 Task: open an excel sheet and write heading  Financial WizardAdd Categories in a column and its values below  'Income, Income, Income, Expenses, Expenses, Expenses, Expenses, Expenses, Savings, Savings, Investments, Investments, Debt, Debt & Debt. 'Add Descriptions in next column and its values below  Salary, Freelance Work, Rental Income, Housing, Transportation, Groceries, Utilities, Entertainment, Emergency Fund, Retirement, Stocks, Mutual Funds, Credit Card 1, Credit Card 2 & Student Loan. Add Amount in next column and its values below  $5,000, $1,200, $500, $1,200, $300, $400, $200, $150, $500, $1,000, $500, $300, $200, $100 & $300. Save page Excel Workbook Document
Action: Mouse moved to (613, 292)
Screenshot: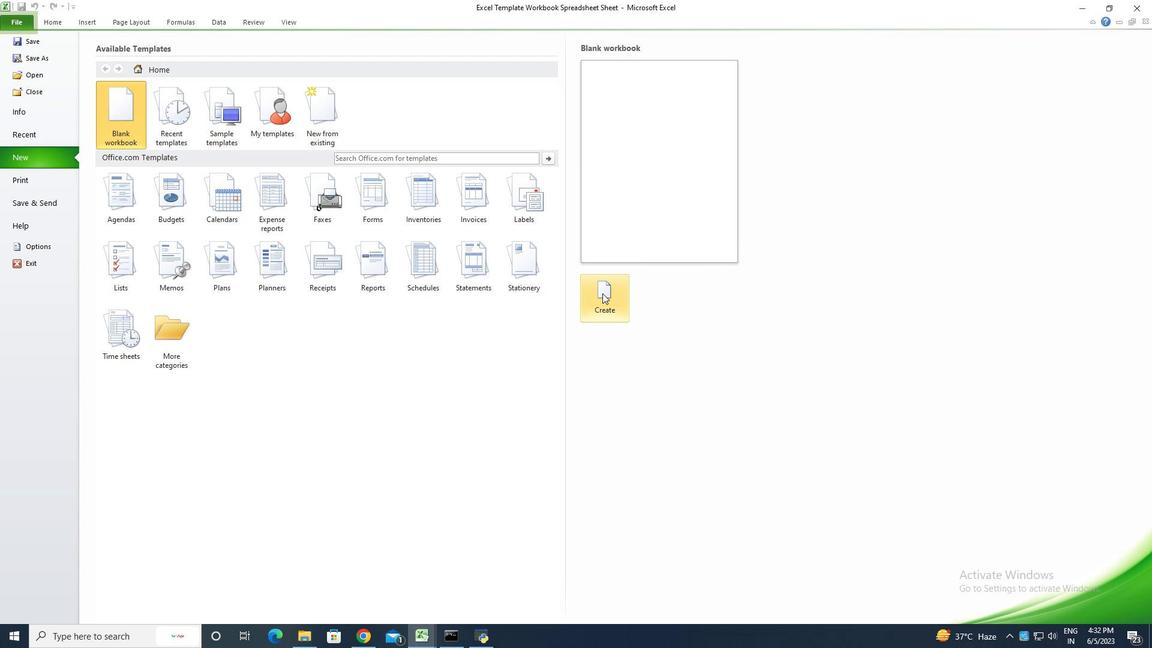 
Action: Mouse pressed left at (613, 292)
Screenshot: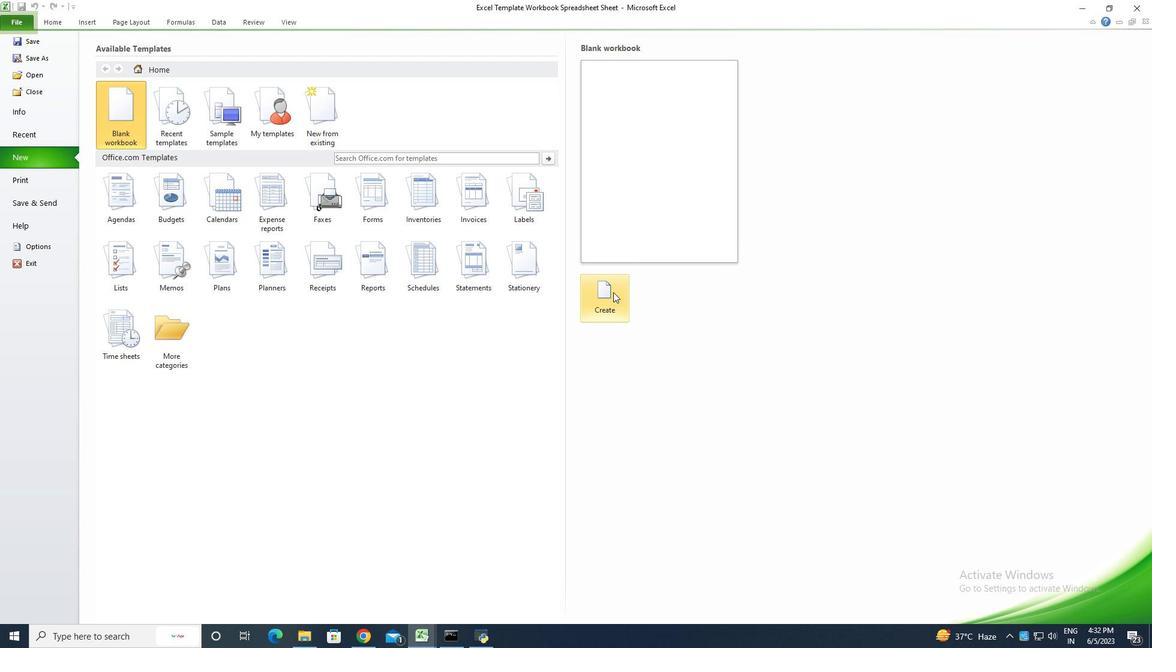 
Action: Key pressed <Key.shift><Key.shift><Key.shift><Key.shift><Key.shift><Key.shift><Key.shift>Financial<Key.space><Key.shift><Key.shift><Key.shift><Key.shift><Key.shift><Key.shift><Key.shift><Key.shift><Key.shift><Key.shift><Key.shift><Key.shift><Key.shift><Key.shift><Key.shift>Wizard<Key.enter><Key.shift><Key.shift><Key.shift><Key.shift><Key.shift>Categotr<Key.backspace><Key.backspace>ries<Key.enter><Key.shift><Key.shift><Key.shift>Income<Key.enter><Key.shift><Key.shift><Key.shift><Key.shift><Key.shift>Incop<Key.backspace>me<Key.enter><Key.shift><Key.shift><Key.shift><Key.shift><Key.shift><Key.shift><Key.shift><Key.shift><Key.shift><Key.shift><Key.shift><Key.shift><Key.shift><Key.shift><Key.shift><Key.shift><Key.shift><Key.shift><Key.shift><Key.shift><Key.shift><Key.shift><Key.shift><Key.shift><Key.shift><Key.shift><Key.shift><Key.shift><Key.shift><Key.shift><Key.shift><Key.shift><Key.shift><Key.shift><Key.shift><Key.shift><Key.shift><Key.shift><Key.shift><Key.shift><Key.shift><Key.shift><Key.shift><Key.shift>Income<Key.enter><Key.shift><Key.shift><Key.shift><Key.shift><Key.shift><Key.shift><Key.shift><Key.shift>Expense<Key.enter><Key.shift>Expense<Key.space><Key.shift>Es<Key.backspace>x<Key.backspace><Key.backspace><Key.enter><Key.shift><Key.shift><Key.shift><Key.shift><Key.shift><Key.shift><Key.shift>Expem<Key.backspace>nse<Key.enter><Key.shift><Key.shift><Key.shift><Key.shift><Key.shift><Key.shift><Key.shift><Key.shift>Expense<Key.enter><Key.shift>Expense<Key.enter><Key.shift>Savings<Key.enter><Key.shift>Savings<Key.enter><Key.shift><Key.shift><Key.shift><Key.shift><Key.shift><Key.shift><Key.shift>Investment<Key.enter><Key.shift><Key.shift>Investment<Key.enter><Key.shift>Debt<Key.enter><Key.shift>Debt<Key.enter><Key.shift><Key.shift><Key.shift><Key.shift><Key.shift><Key.shift>Debt<Key.enter>
Screenshot: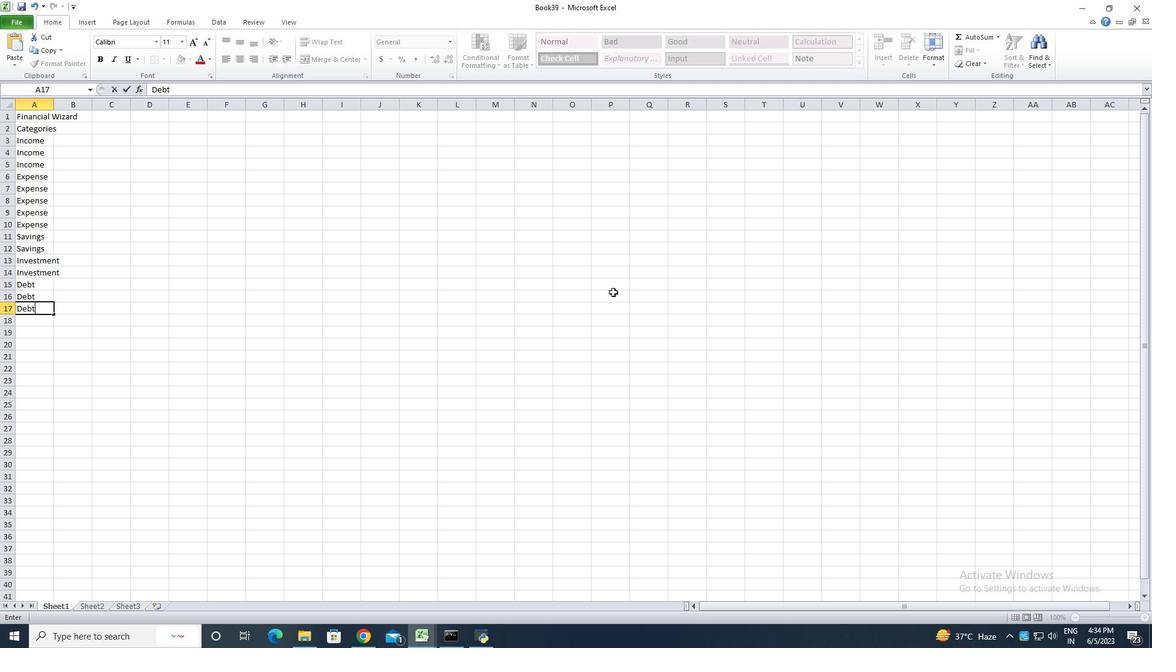 
Action: Mouse moved to (54, 106)
Screenshot: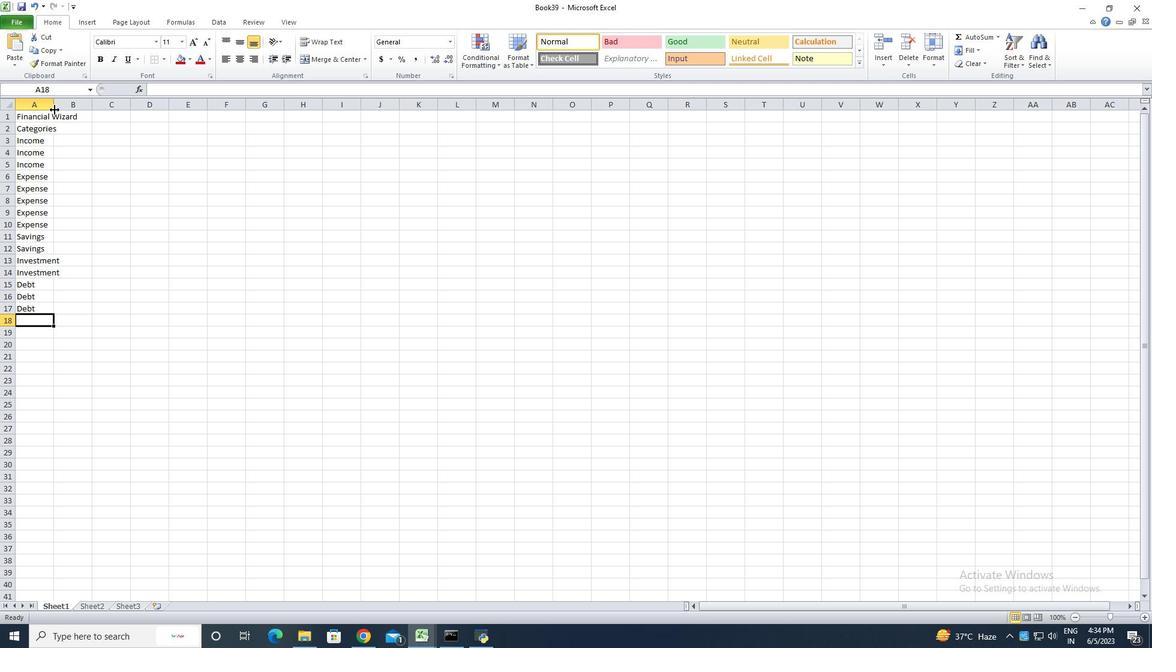 
Action: Mouse pressed left at (54, 106)
Screenshot: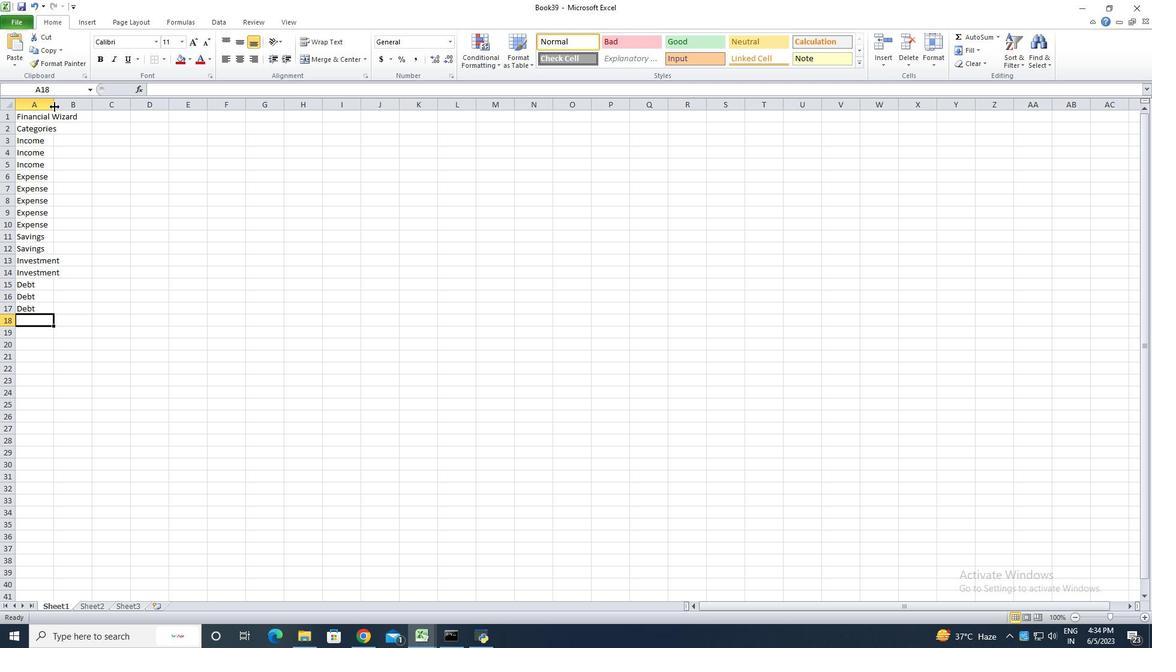 
Action: Mouse pressed left at (54, 106)
Screenshot: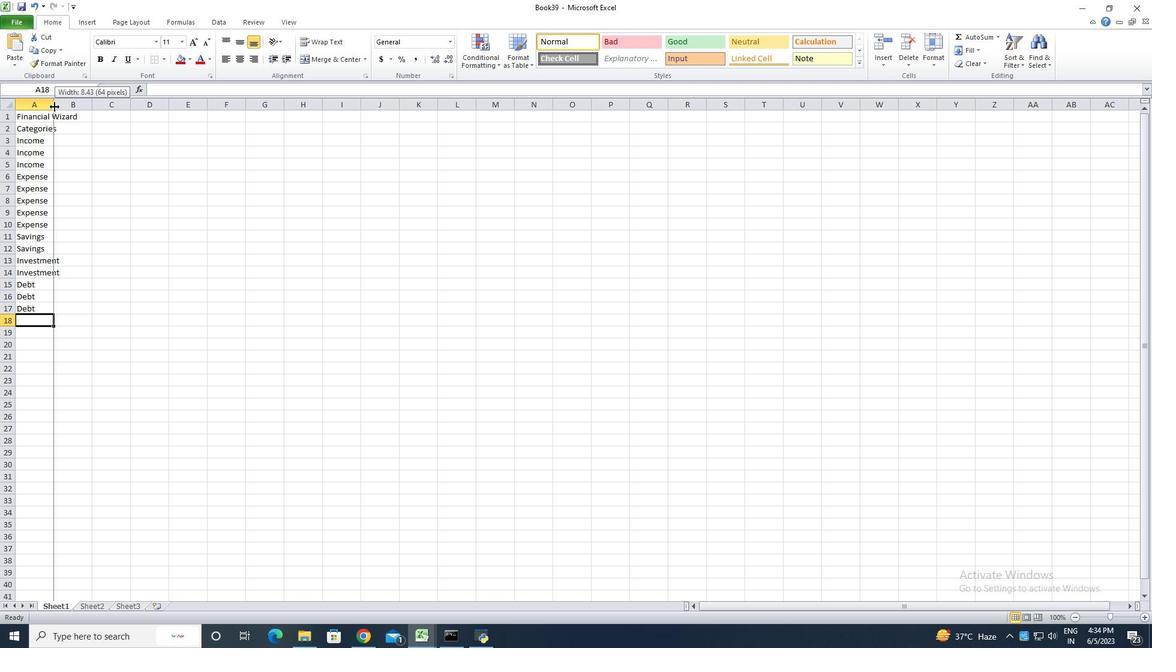 
Action: Mouse moved to (90, 130)
Screenshot: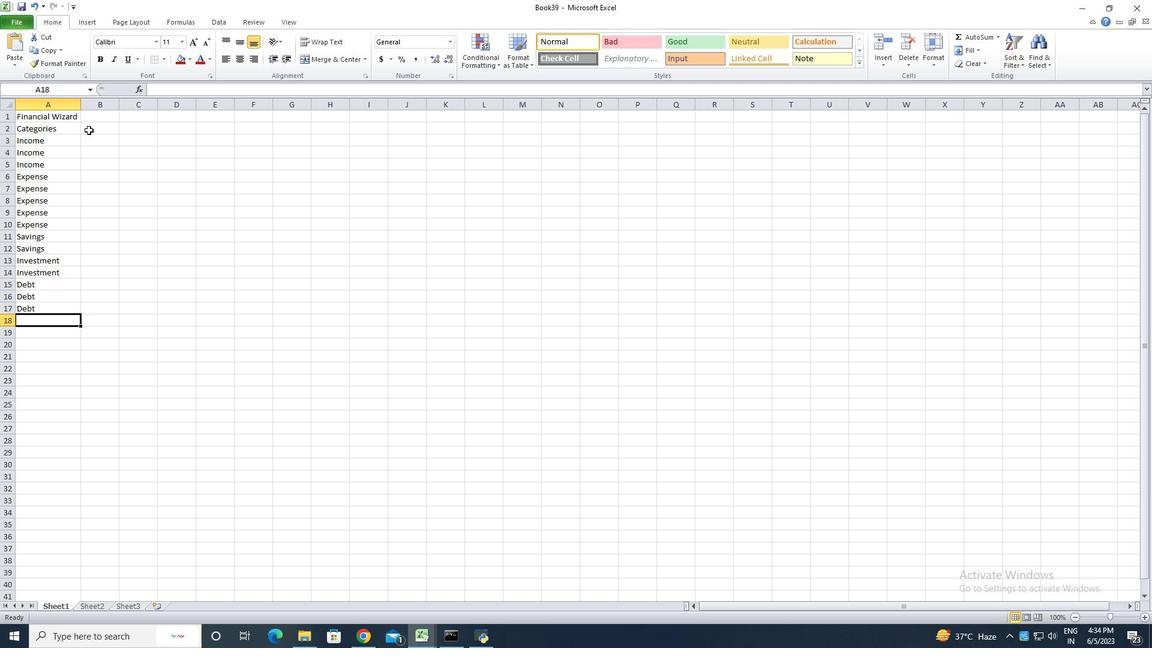 
Action: Mouse pressed left at (90, 130)
Screenshot: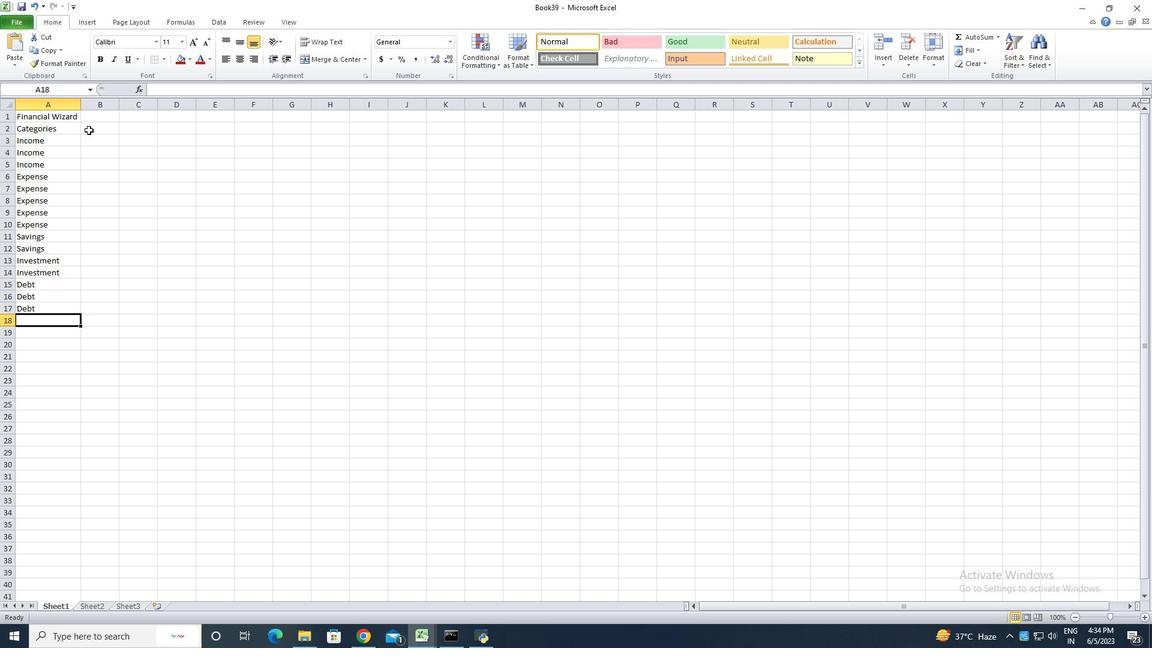 
Action: Key pressed <Key.shift>Descriptions<Key.enter><Key.shift>Salary<Key.enter><Key.shift>Freelance<Key.space><Key.shift>Work<Key.enter><Key.shift><Key.shift>Rental<Key.space><Key.shift><Key.shift><Key.shift><Key.shift><Key.shift><Key.shift>Income<Key.enter><Key.shift>Housing<Key.enter><Key.shift><Key.shift><Key.shift><Key.shift>Transportation<Key.enter><Key.shift>Groceries<Key.enter><Key.shift>Utilities<Key.enter><Key.shift>Entertainment<Key.enter><Key.shift><Key.shift><Key.shift><Key.shift><Key.shift><Key.shift>Emergency<Key.enter><Key.up>
Screenshot: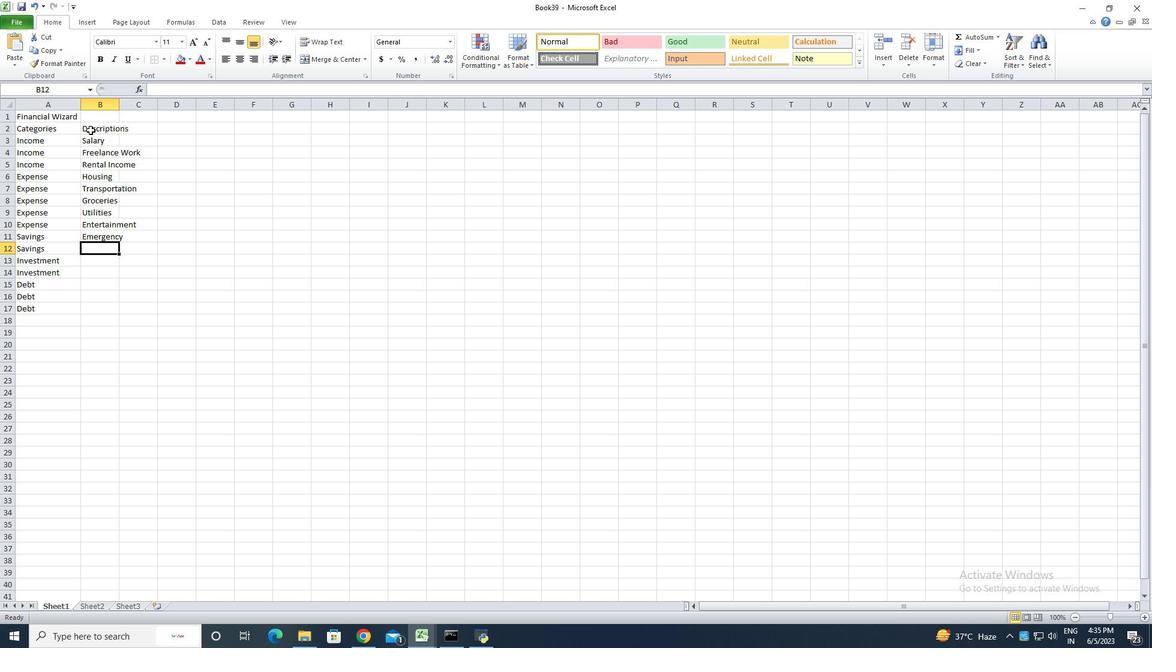 
Action: Mouse moved to (203, 88)
Screenshot: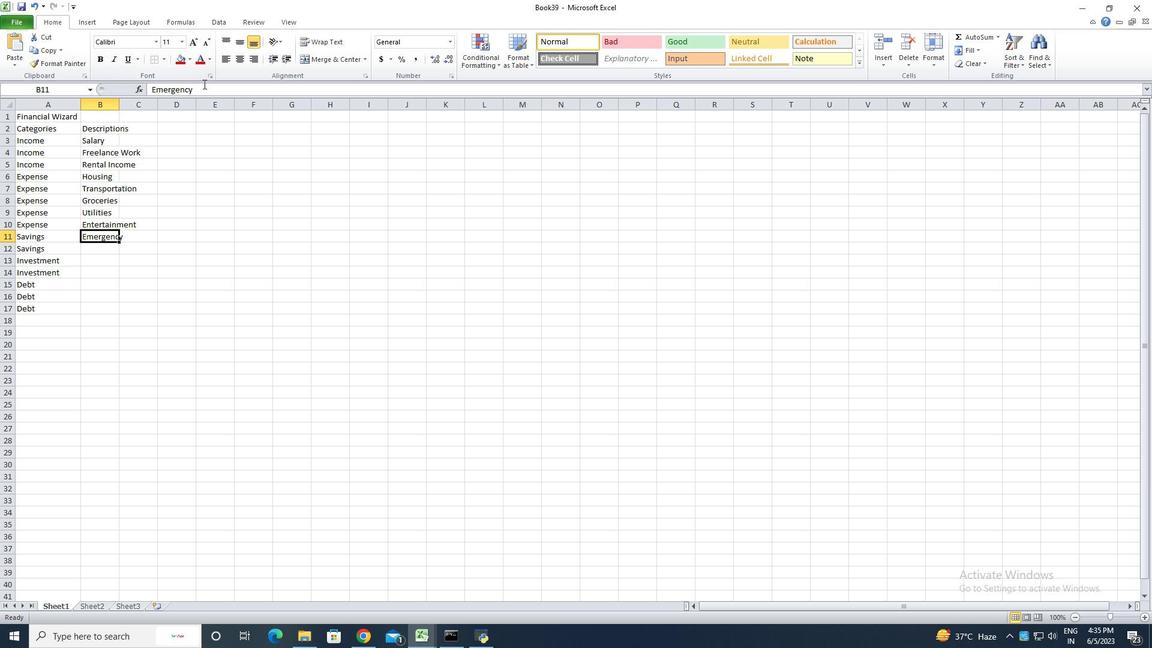 
Action: Mouse pressed left at (203, 88)
Screenshot: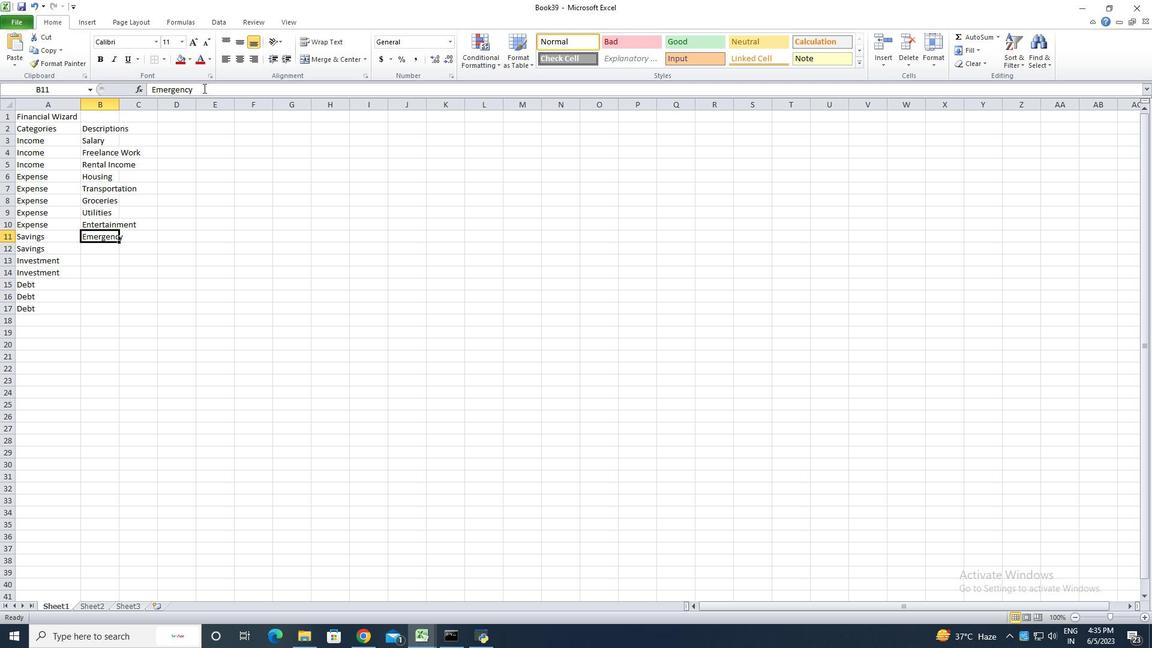 
Action: Key pressed <Key.space><Key.shift>Funf<Key.backspace>d<Key.enter><Key.shift><Key.shift><Key.shift>Retirement<Key.space><Key.shift>Stocks<Key.enter><Key.shift>Mutual<Key.space><Key.shift><Key.shift><Key.shift><Key.shift><Key.shift><Key.shift><Key.shift><Key.shift><Key.shift><Key.shift><Key.shift><Key.shift><Key.shift><Key.shift><Key.shift><Key.shift><Key.shift><Key.shift><Key.shift><Key.shift><Key.shift><Key.shift><Key.shift><Key.shift><Key.shift><Key.shift><Key.shift><Key.shift>G<Key.backspace><Key.shift>Funds<Key.enter><Key.shift><Key.shift><Key.shift><Key.shift><Key.shift><Key.shift><Key.shift><Key.shift><Key.shift><Key.shift><Key.shift><Key.shift><Key.shift>Credit<Key.space><Key.shift><Key.shift><Key.shift><Key.shift><Key.shift><Key.shift><Key.shift><Key.shift><Key.shift><Key.shift><Key.shift><Key.shift><Key.shift><Key.shift><Key.shift><Key.shift><Key.shift><Key.shift><Key.shift><Key.shift><Key.shift><Key.shift><Key.shift><Key.shift><Key.shift><Key.shift><Key.shift><Key.shift><Key.shift><Key.shift><Key.shift><Key.shift><Key.shift><Key.shift><Key.shift><Key.shift><Key.shift><Key.shift><Key.shift><Key.shift><Key.shift><Key.shift><Key.shift><Key.shift><Key.shift><Key.shift><Key.shift><Key.shift><Key.shift><Key.shift><Key.shift><Key.shift><Key.shift><Key.shift><Key.shift><Key.shift><Key.shift><Key.shift><Key.shift><Key.shift><Key.shift><Key.shift><Key.shift><Key.shift><Key.shift><Key.shift><Key.shift><Key.shift><Key.shift><Key.shift><Key.shift><Key.shift><Key.shift><Key.shift><Key.shift><Key.shift><Key.shift><Key.shift><Key.shift><Key.shift><Key.shift><Key.shift><Key.shift><Key.shift><Key.shift><Key.shift><Key.shift><Key.shift><Key.shift><Key.shift><Key.shift><Key.shift><Key.shift><Key.shift><Key.shift><Key.shift><Key.shift><Key.shift><Key.shift><Key.shift><Key.shift><Key.shift><Key.shift><Key.shift><Key.shift><Key.shift><Key.shift><Key.shift><Key.shift><Key.shift><Key.shift><Key.shift><Key.shift><Key.shift><Key.shift><Key.shift><Key.shift><Key.shift><Key.shift><Key.shift><Key.shift><Key.shift><Key.shift><Key.shift><Key.shift><Key.shift><Key.shift><Key.shift><Key.shift><Key.shift><Key.shift><Key.shift><Key.shift><Key.shift><Key.shift><Key.shift><Key.shift><Key.shift><Key.shift><Key.shift><Key.shift><Key.shift><Key.shift><Key.shift><Key.shift><Key.shift><Key.shift><Key.shift><Key.shift><Key.shift><Key.shift><Key.shift><Key.shift><Key.shift><Key.shift><Key.shift><Key.shift><Key.shift><Key.shift><Key.shift><Key.shift><Key.shift><Key.shift><Key.shift><Key.shift><Key.shift><Key.shift><Key.shift><Key.shift><Key.shift><Key.shift><Key.shift><Key.shift><Key.shift><Key.shift><Key.shift><Key.shift><Key.shift><Key.shift><Key.shift><Key.shift><Key.shift><Key.shift><Key.shift><Key.shift><Key.shift><Key.shift><Key.shift><Key.shift><Key.shift><Key.shift><Key.shift><Key.shift><Key.shift><Key.shift><Key.shift><Key.shift><Key.shift><Key.shift><Key.shift><Key.shift><Key.shift><Key.shift><Key.shift><Key.shift><Key.shift><Key.shift><Key.backspace><Key.backspace><Key.backspace><Key.backspace><Key.backspace><Key.backspace><Key.backspace><Key.up><Key.backspace><Key.up><Key.right><Key.left><Key.enter>
Screenshot: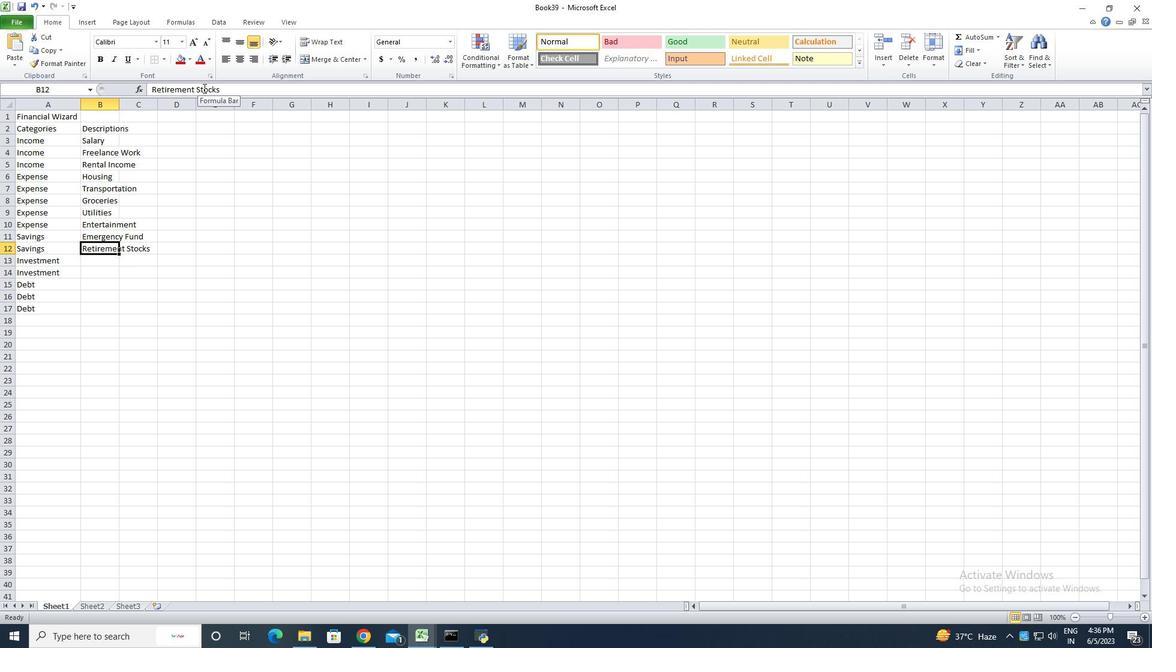
Action: Mouse moved to (146, 249)
Screenshot: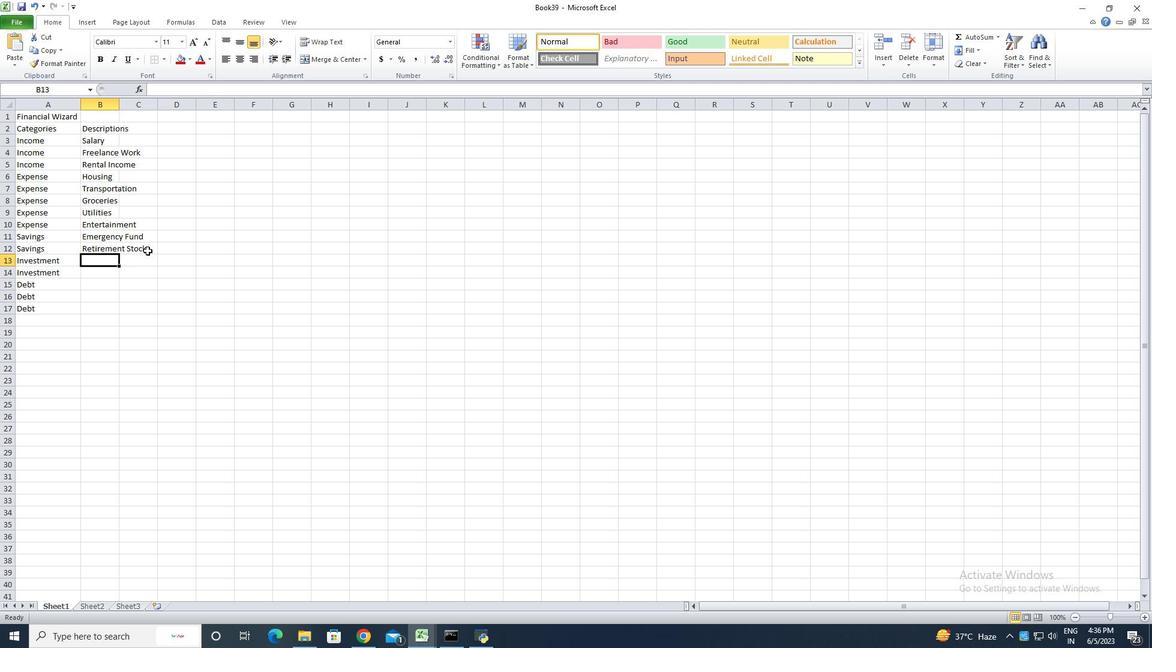 
Action: Mouse pressed left at (146, 249)
Screenshot: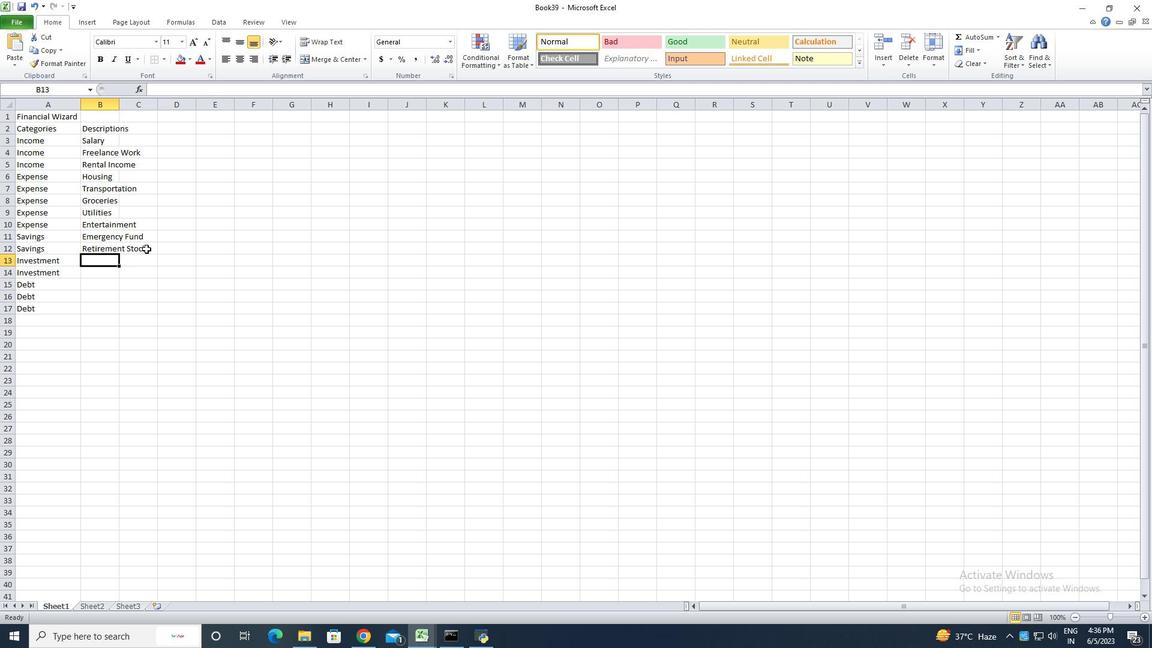 
Action: Mouse moved to (101, 248)
Screenshot: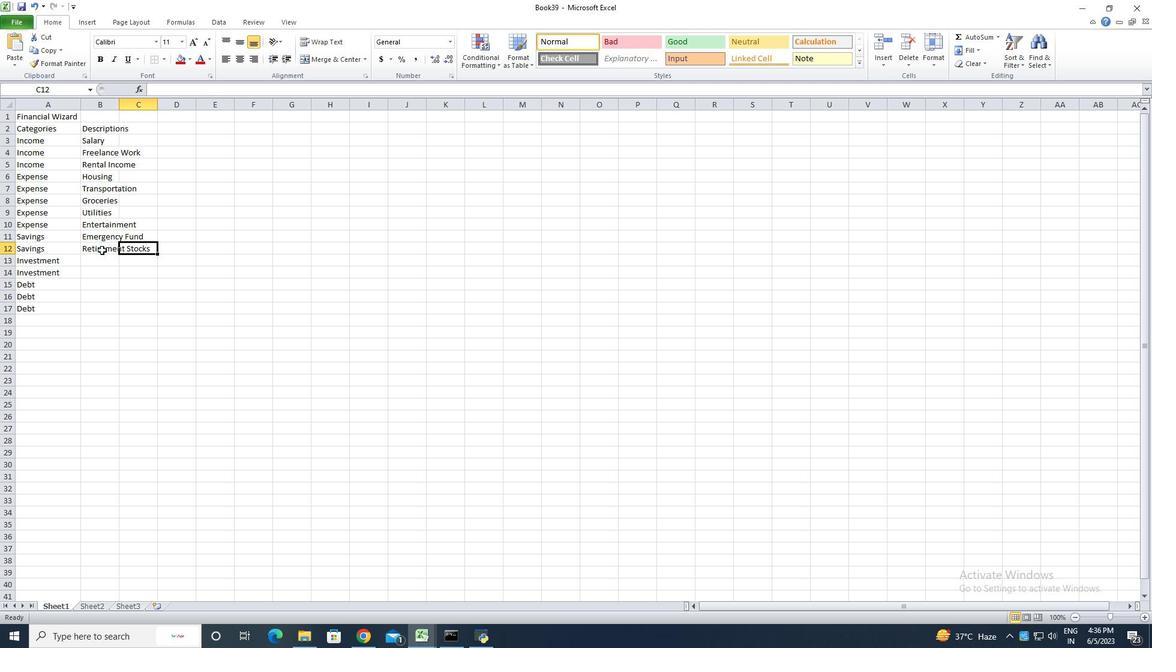
Action: Mouse pressed left at (101, 248)
Screenshot: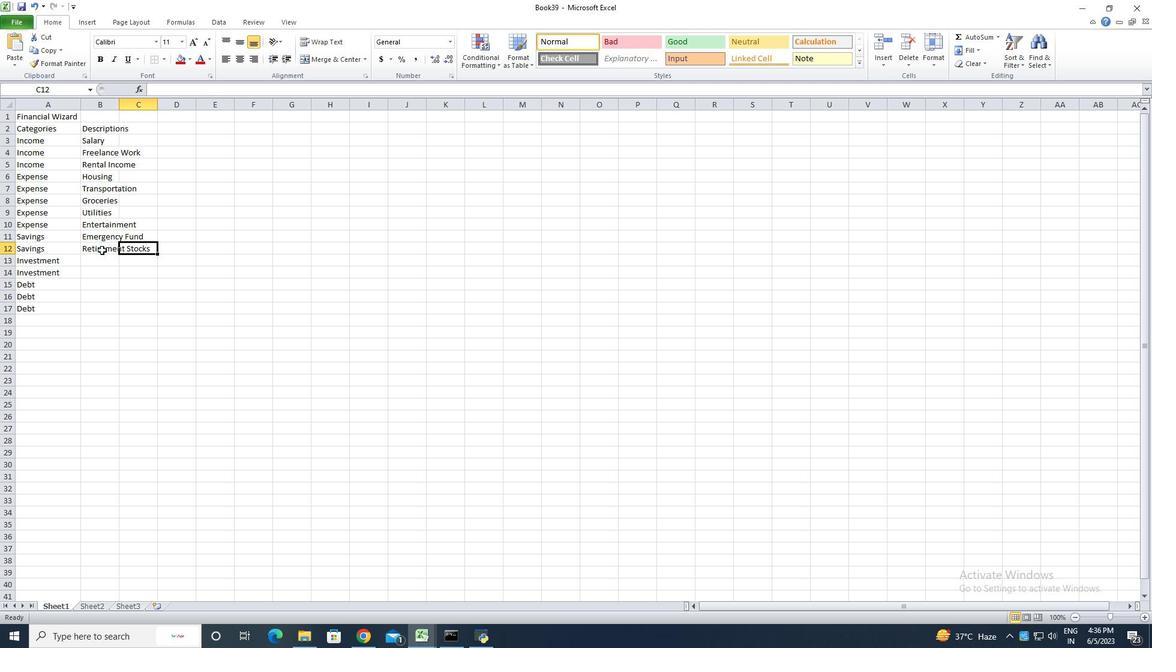 
Action: Mouse moved to (232, 90)
Screenshot: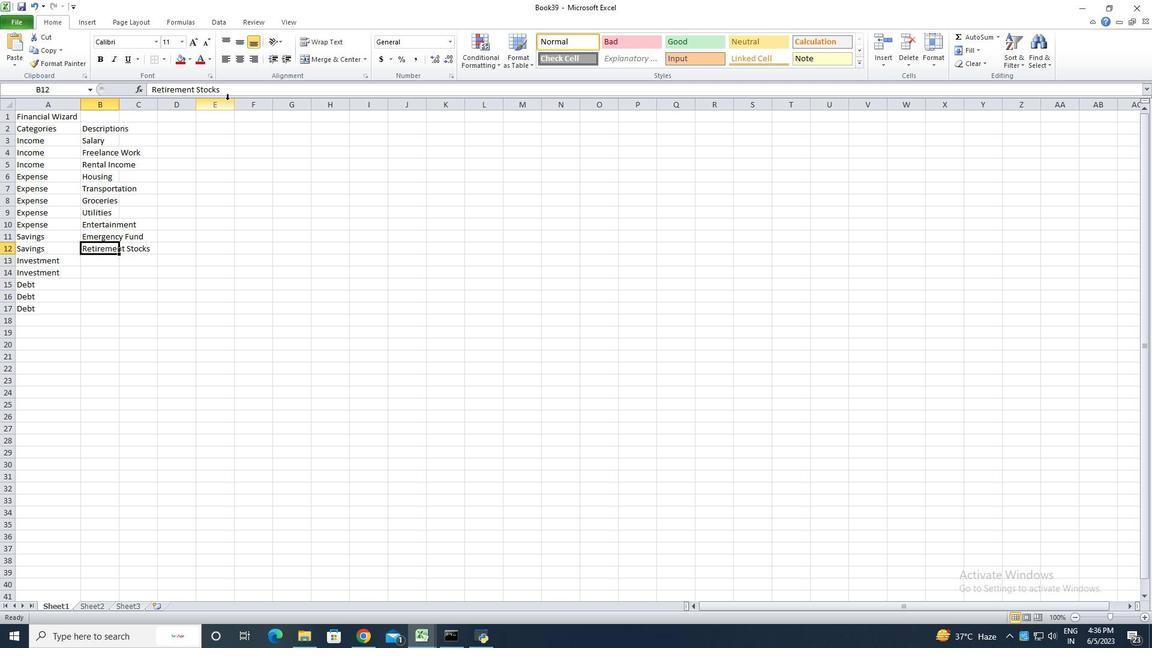 
Action: Mouse pressed left at (232, 90)
Screenshot: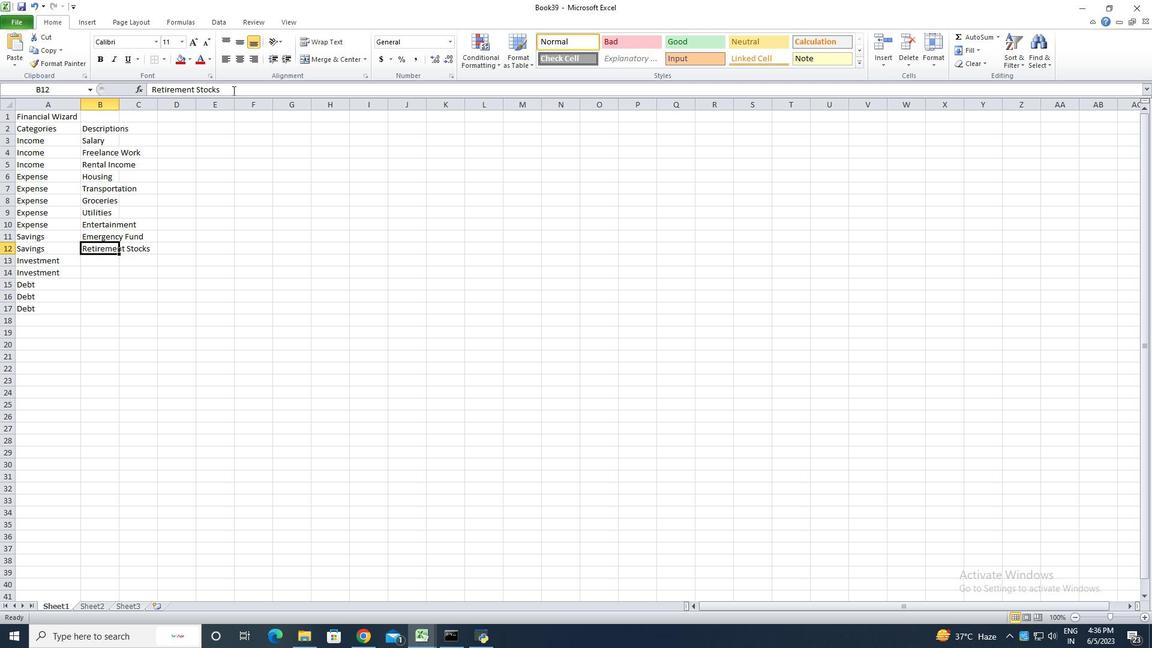
Action: Key pressed <Key.backspace><Key.backspace><Key.backspace><Key.backspace><Key.backspace><Key.backspace>
Screenshot: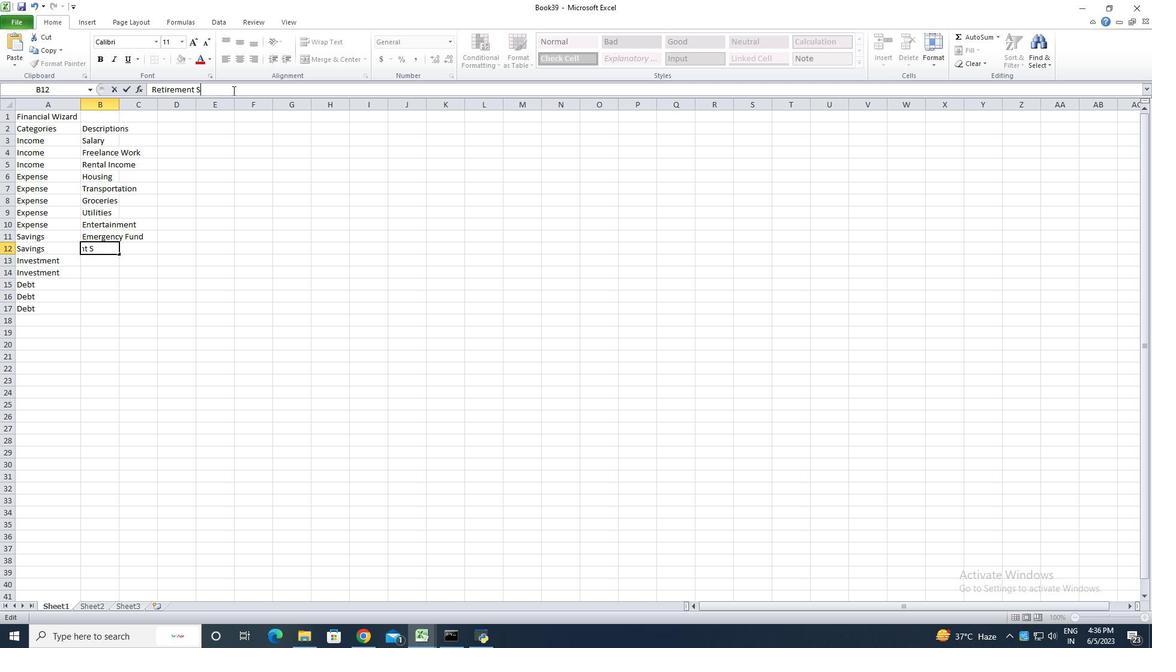 
Action: Mouse moved to (121, 228)
Screenshot: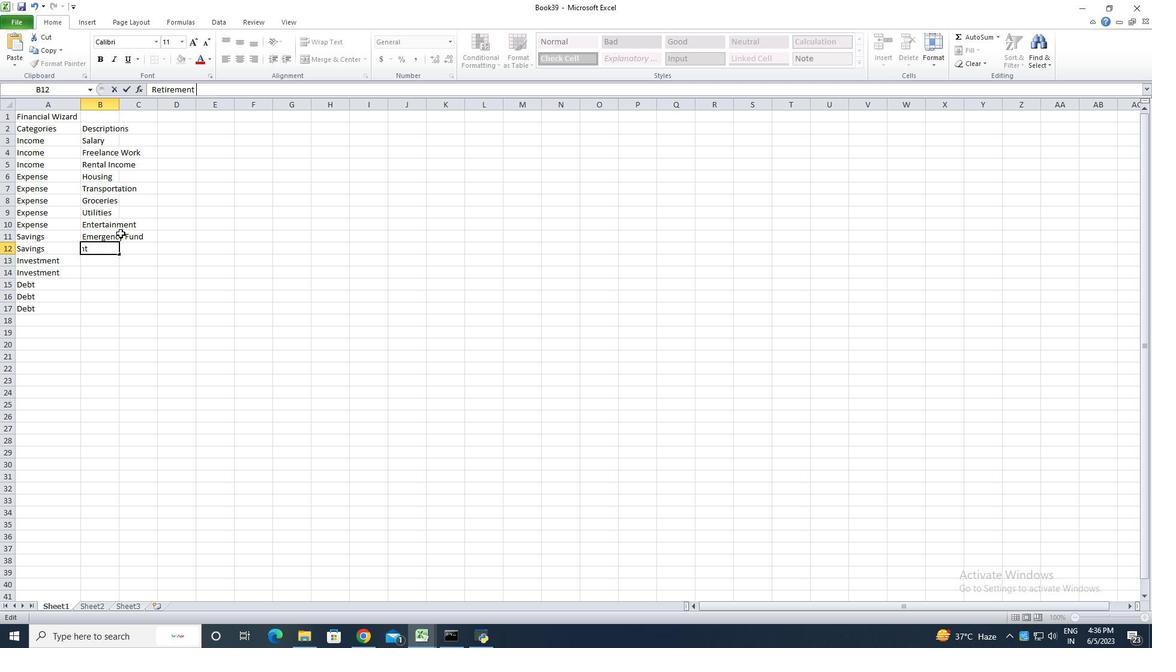
Action: Key pressed <Key.enter>
Screenshot: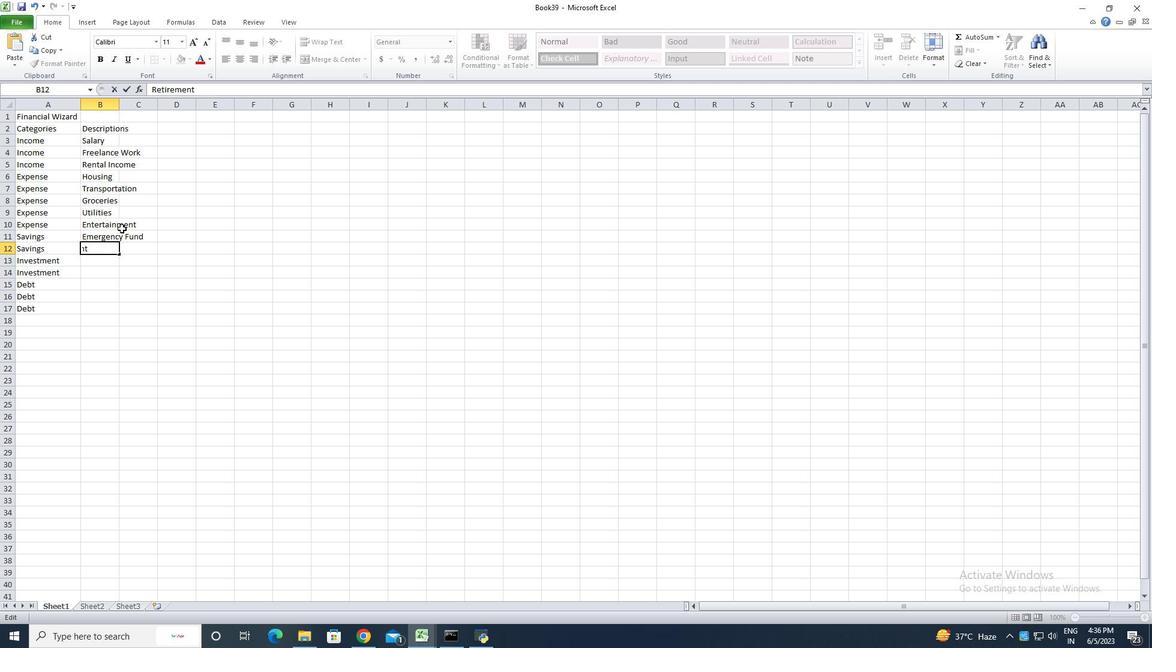 
Action: Mouse moved to (103, 283)
Screenshot: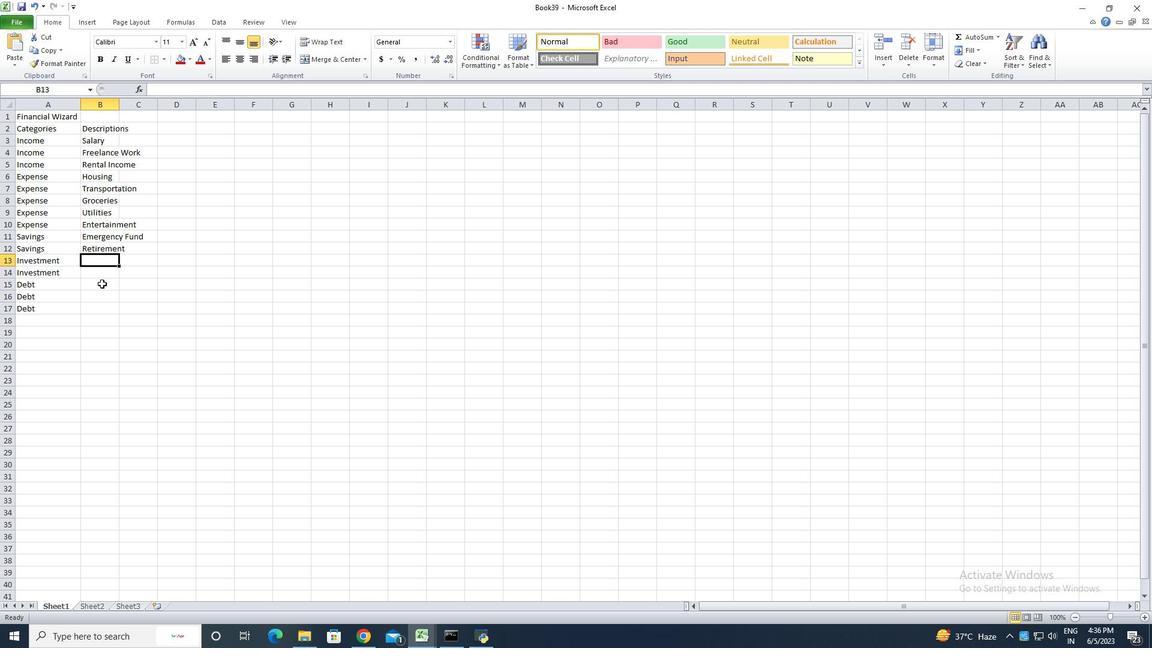 
Action: Key pressed <Key.shift>Stocks<Key.enter><Key.shift>Mutual<Key.space><Key.shift><Key.shift><Key.shift><Key.shift><Key.shift><Key.shift><Key.shift><Key.shift><Key.shift><Key.shift><Key.shift><Key.shift><Key.shift><Key.shift><Key.shift><Key.shift><Key.shift><Key.shift><Key.shift><Key.shift><Key.shift><Key.shift><Key.shift><Key.shift><Key.shift><Key.shift><Key.shift><Key.shift><Key.shift><Key.shift><Key.shift><Key.shift><Key.shift>Funds<Key.enter><Key.shift><Key.shift><Key.shift><Key.shift><Key.shift><Key.shift><Key.shift><Key.shift><Key.shift><Key.shift><Key.shift><Key.shift><Key.shift><Key.shift><Key.shift>Credit<Key.space><Key.shift>Card<Key.space>1<Key.enter><Key.shift><Key.shift>Credit<Key.space><Key.shift>Card2<Key.backspace><Key.space>2<Key.enter><Key.shift>Student<Key.space><Key.shift>Loan
Screenshot: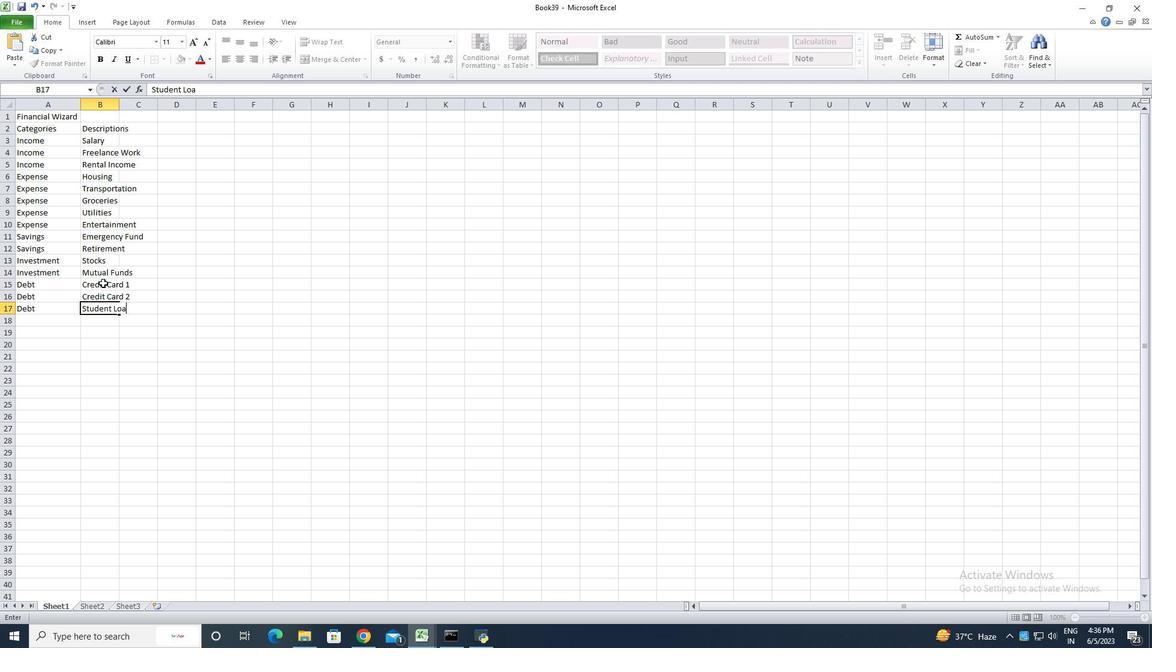 
Action: Mouse moved to (120, 114)
Screenshot: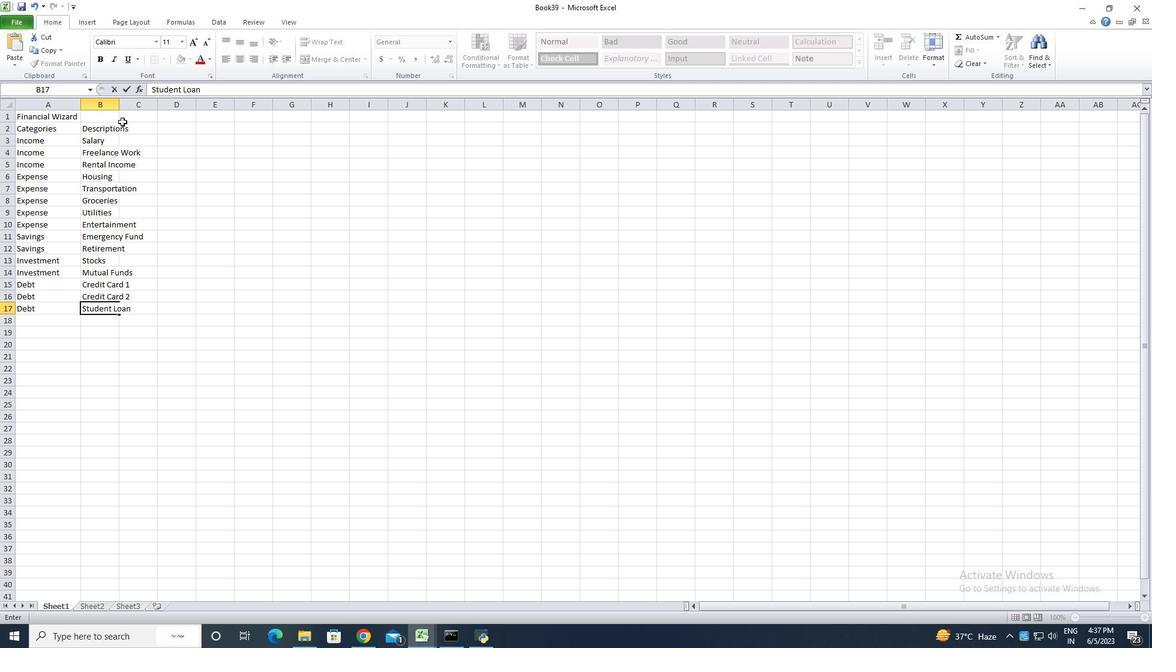 
Action: Key pressed <Key.enter>
Screenshot: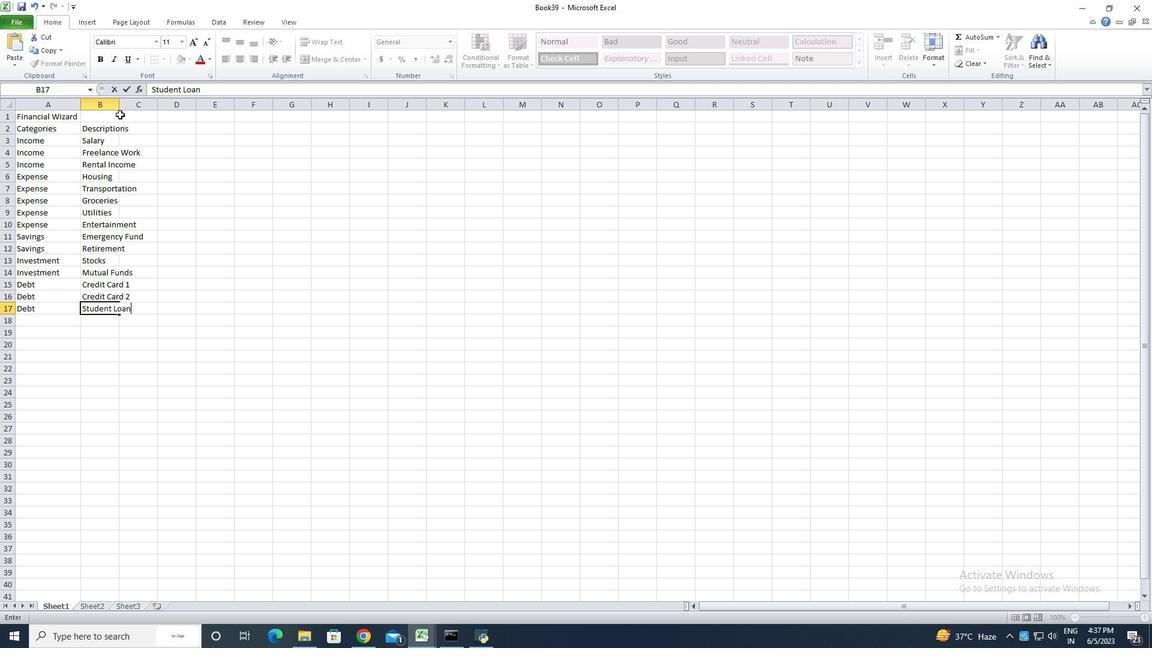 
Action: Mouse moved to (118, 107)
Screenshot: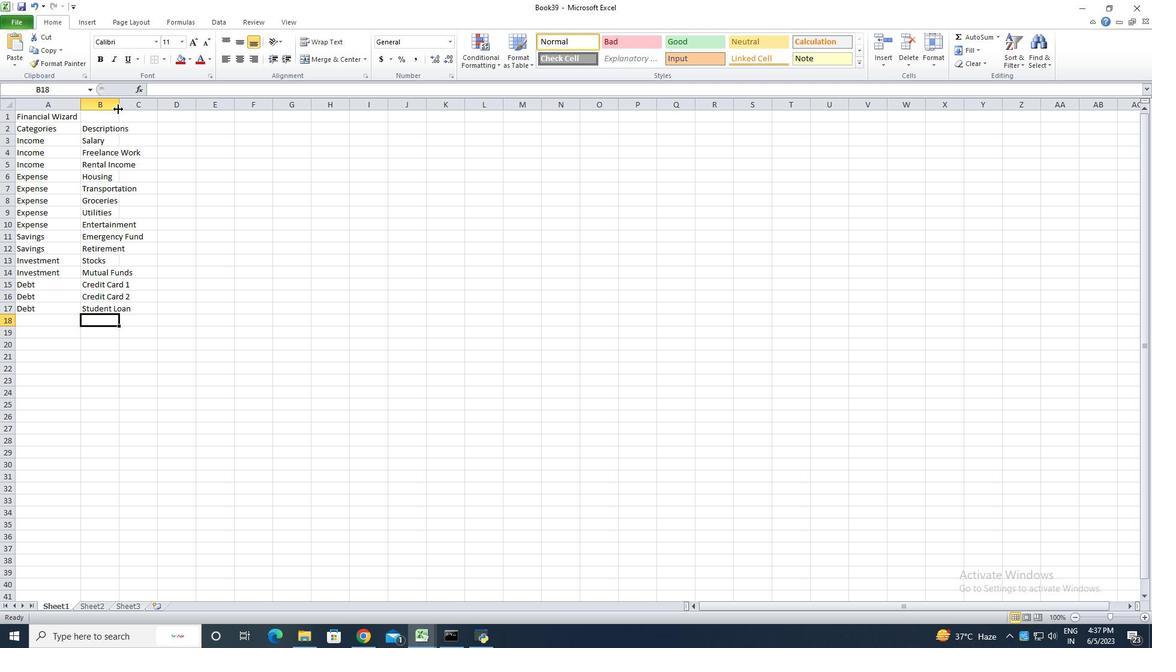 
Action: Mouse pressed left at (118, 107)
Screenshot: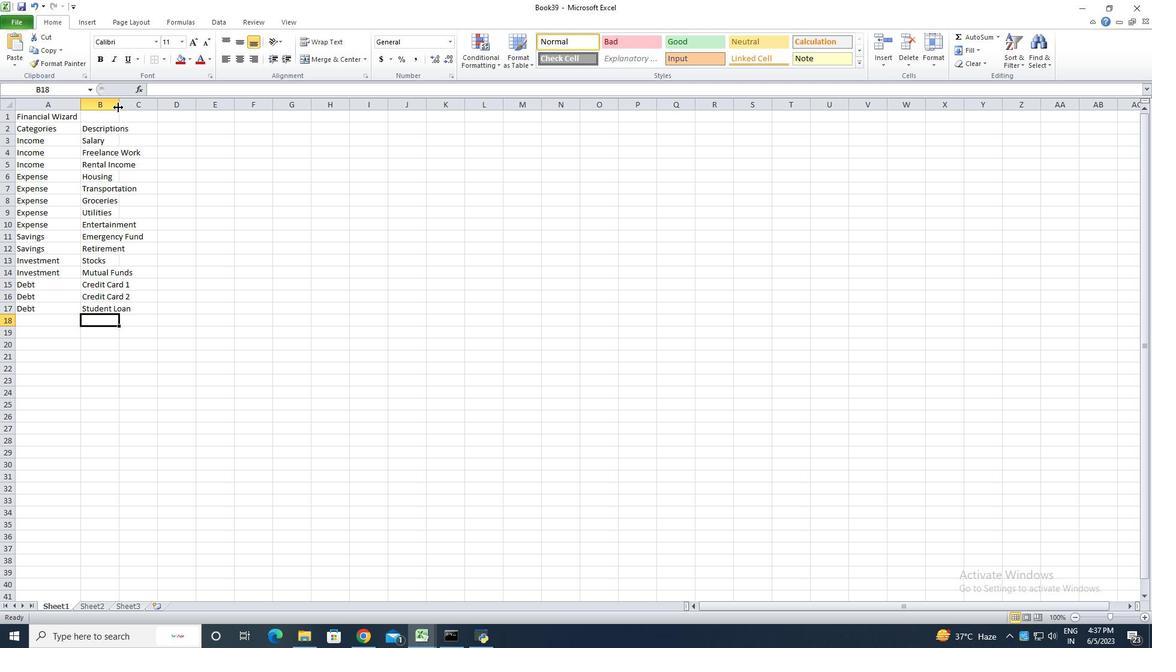 
Action: Mouse pressed left at (118, 107)
Screenshot: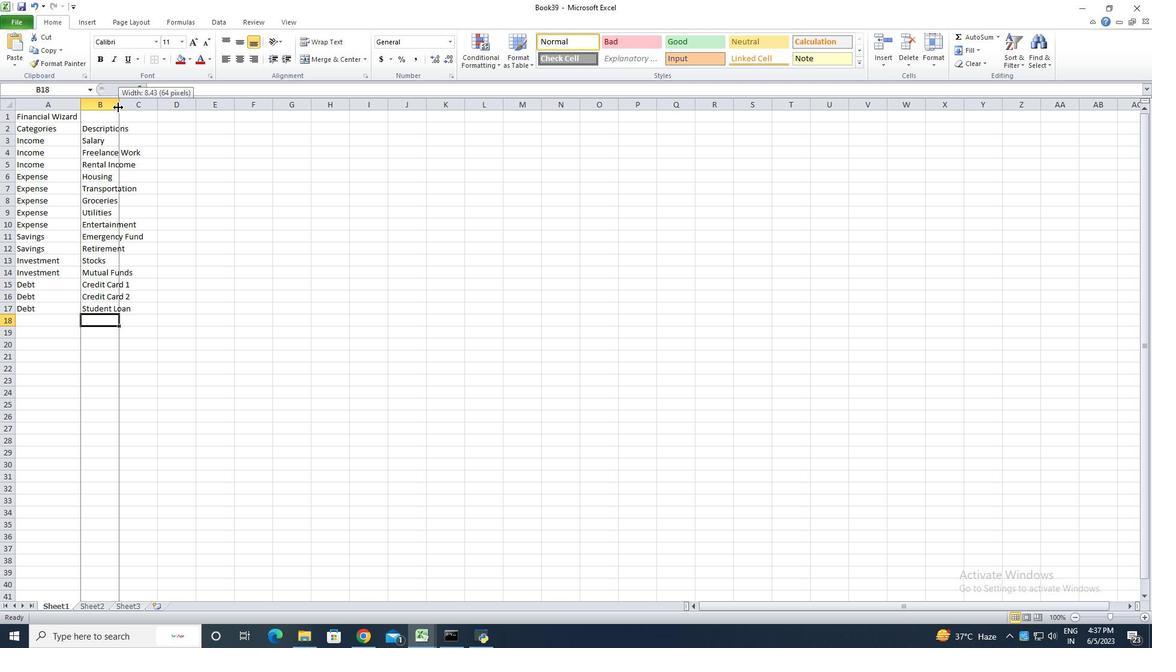 
Action: Mouse moved to (160, 130)
Screenshot: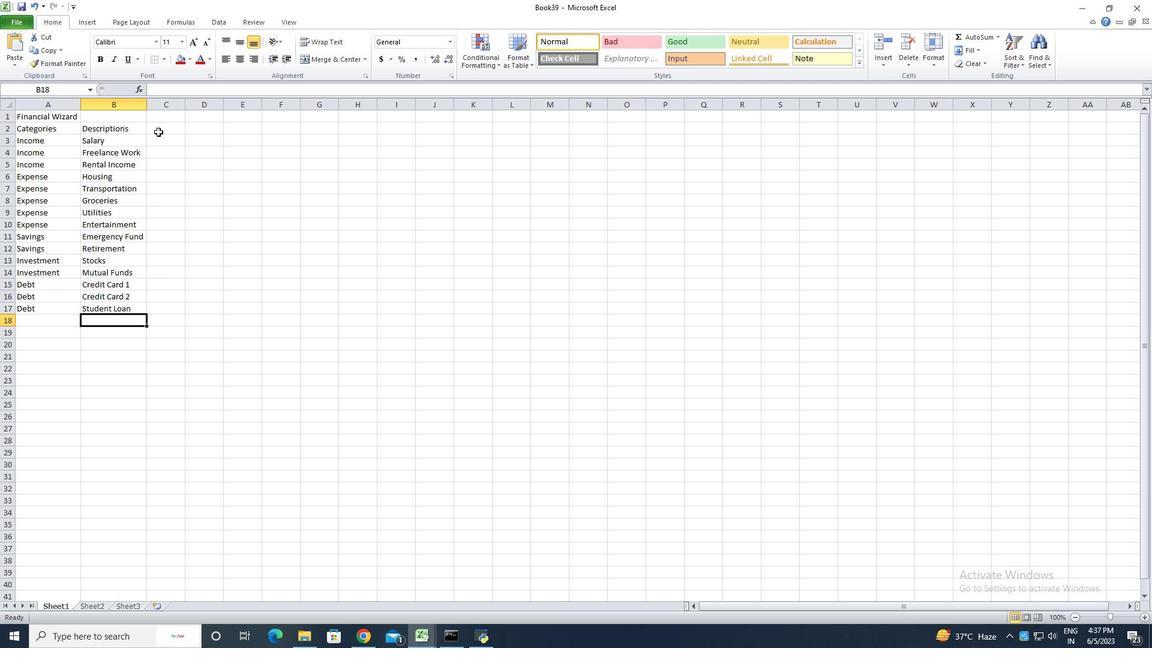 
Action: Mouse pressed left at (160, 130)
Screenshot: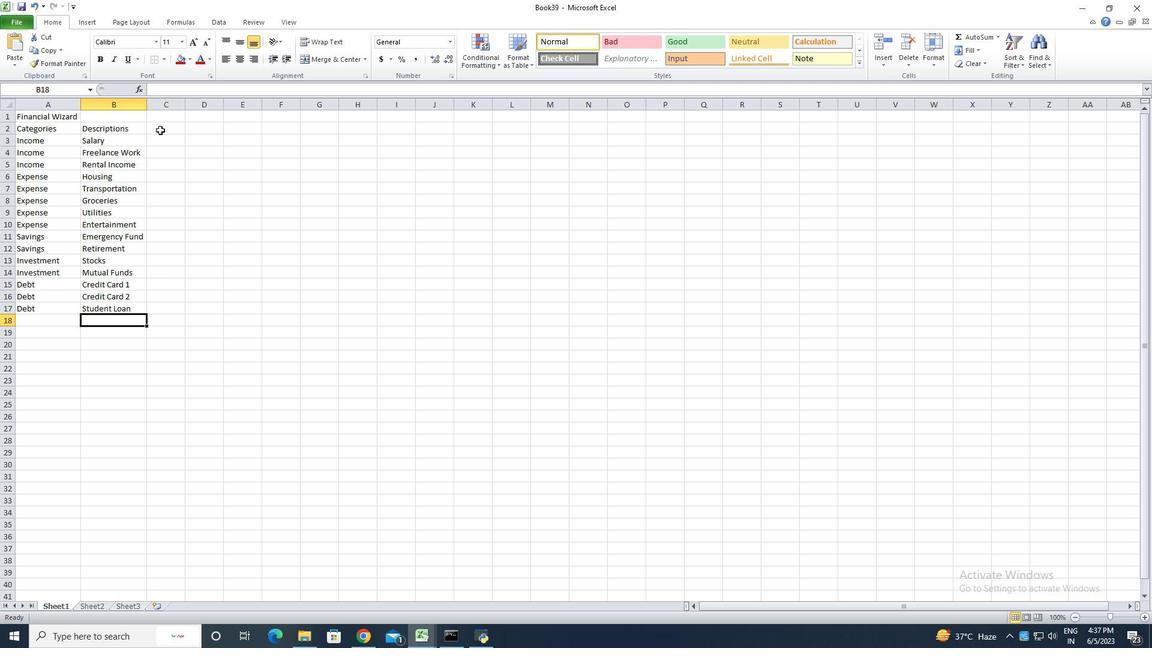 
Action: Key pressed <Key.shift>Amount<Key.enter>5000<Key.enter>1200<Key.enter>500<Key.enter>1200<Key.enter>300<Key.enter>400<Key.enter>200<Key.enter>150<Key.enter>500<Key.enter>1000<Key.enter>500<Key.enter>300<Key.enter>200<Key.enter>100<Key.enter>300<Key.enter>
Screenshot: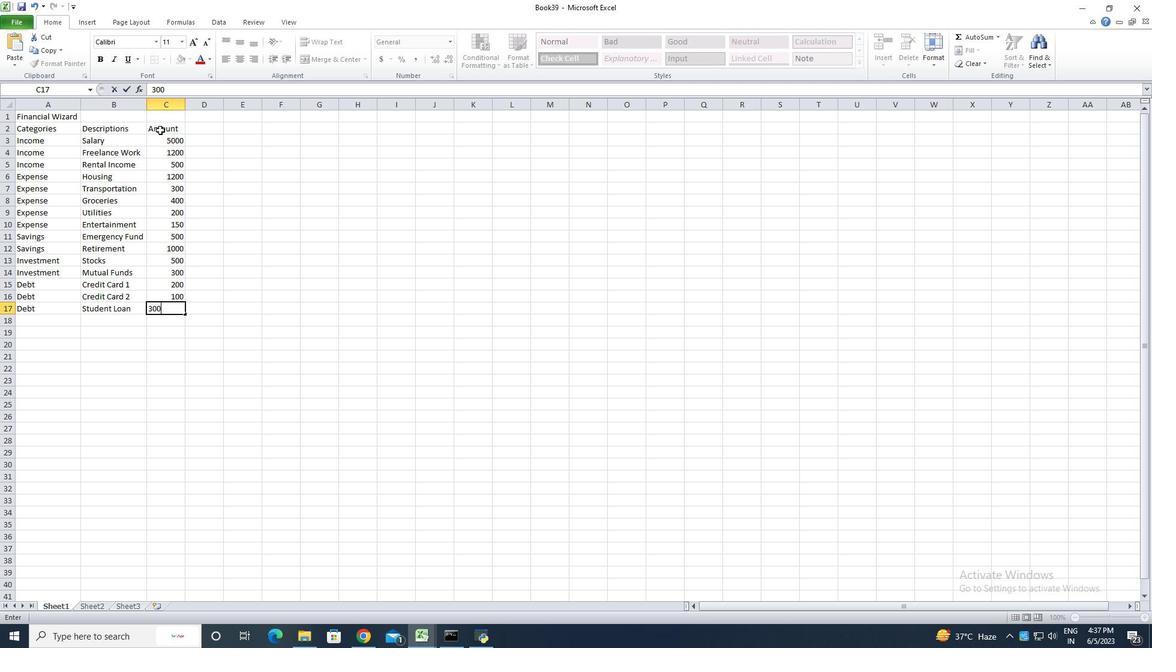 
Action: Mouse moved to (168, 138)
Screenshot: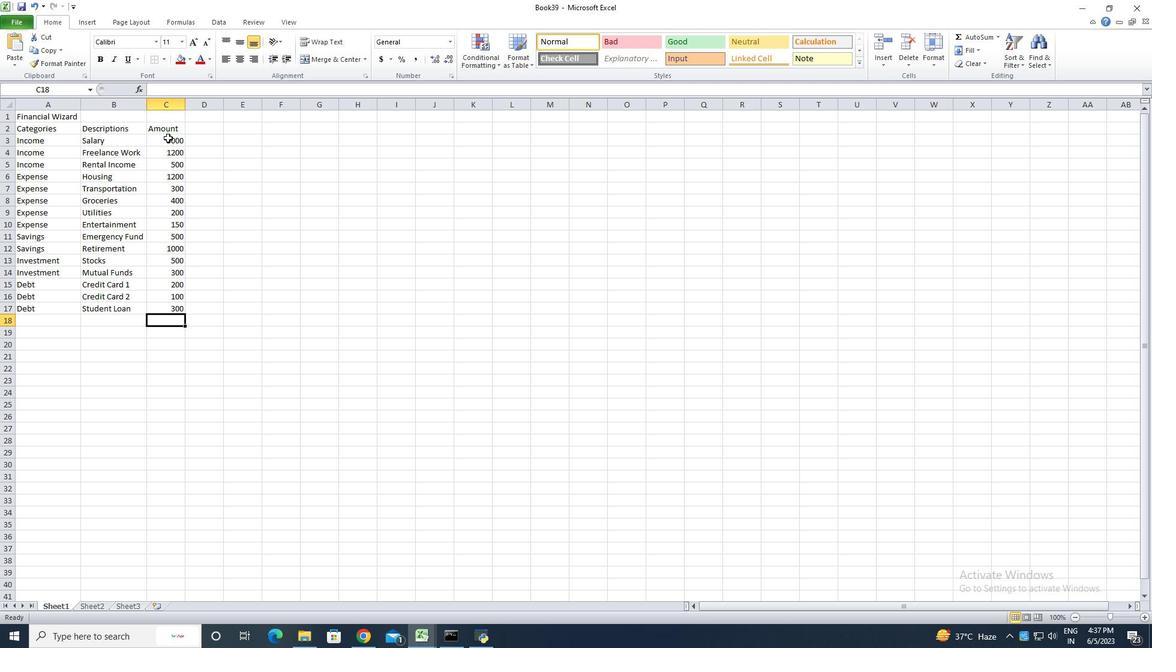 
Action: Mouse pressed left at (168, 138)
Screenshot: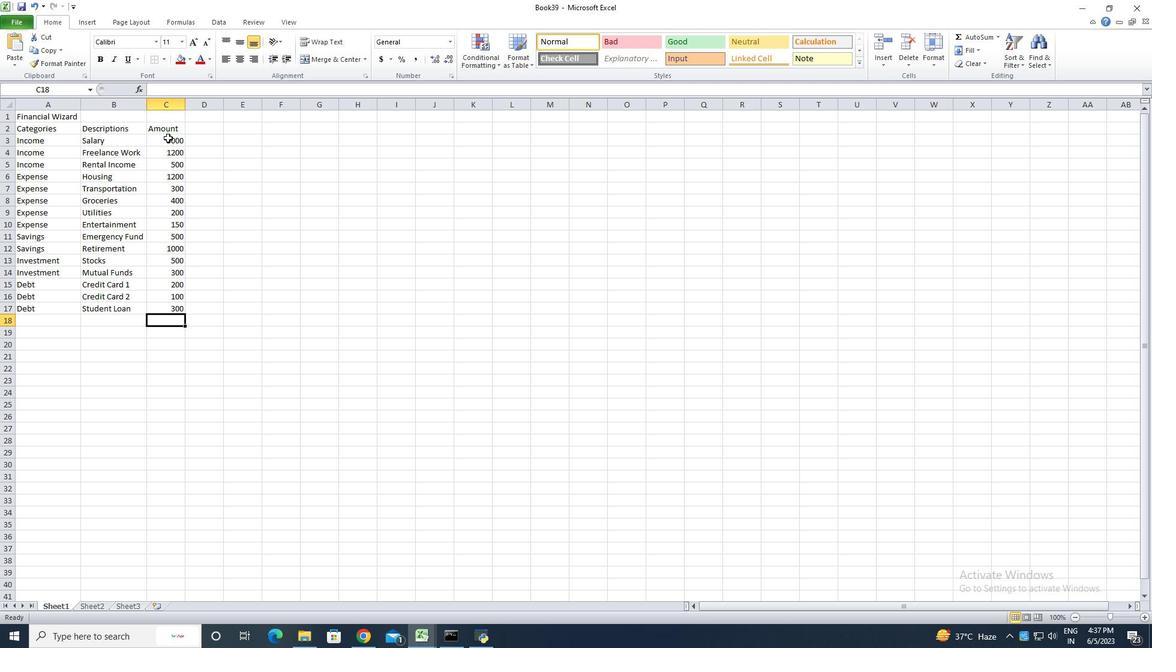 
Action: Mouse moved to (453, 42)
Screenshot: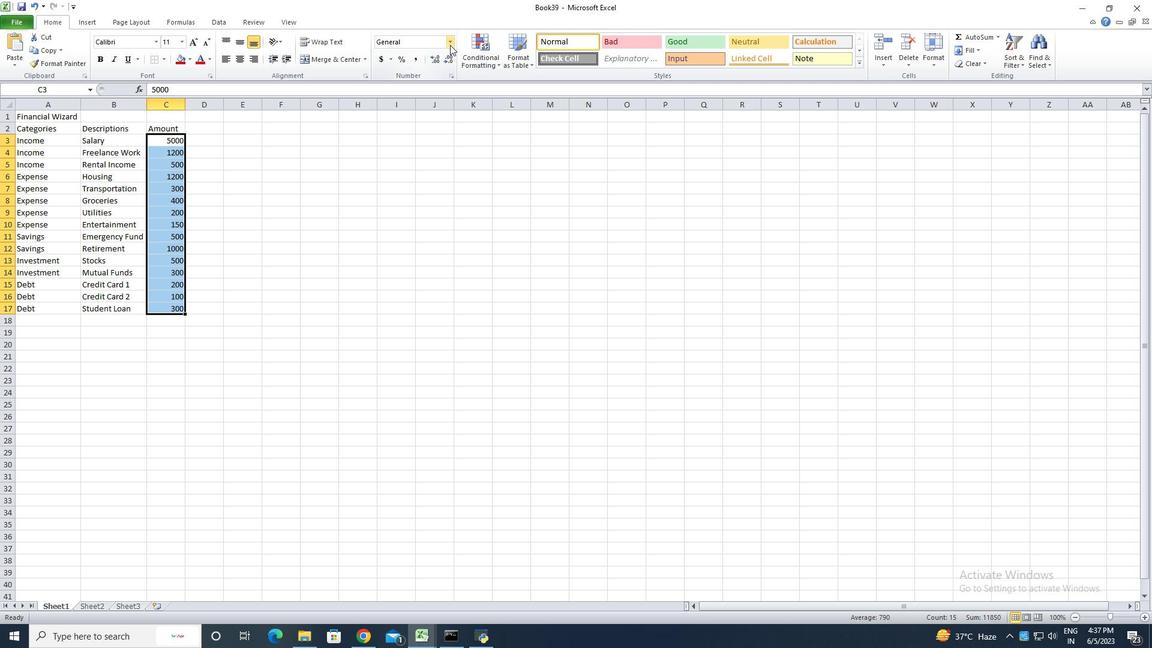 
Action: Mouse pressed left at (453, 42)
Screenshot: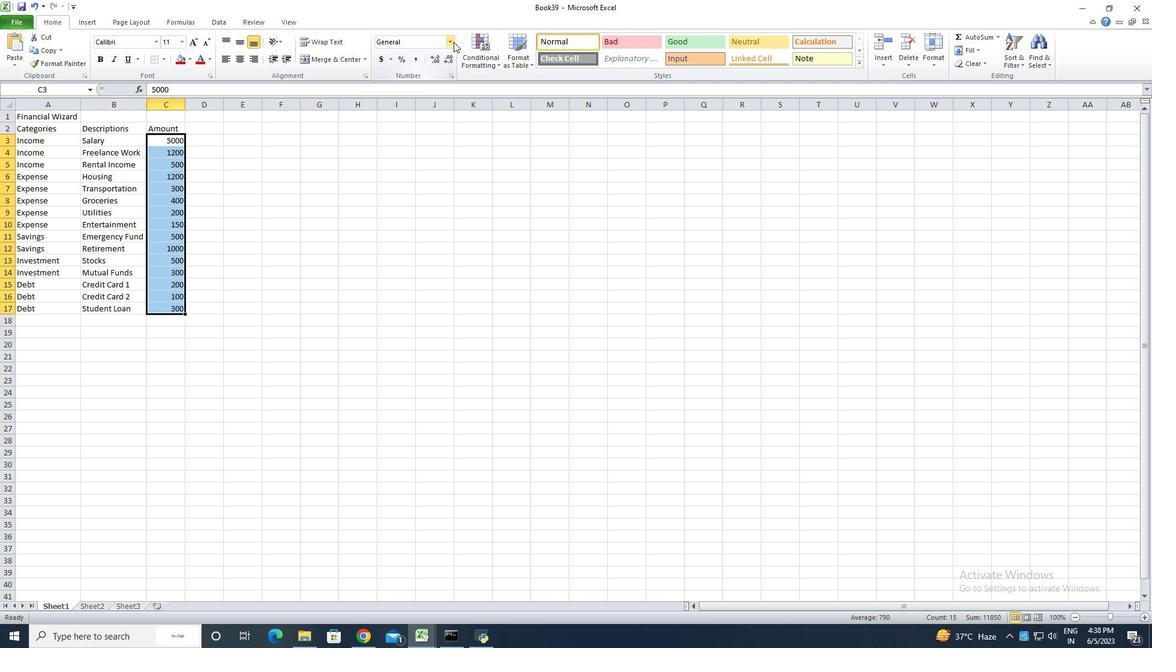 
Action: Mouse moved to (429, 345)
Screenshot: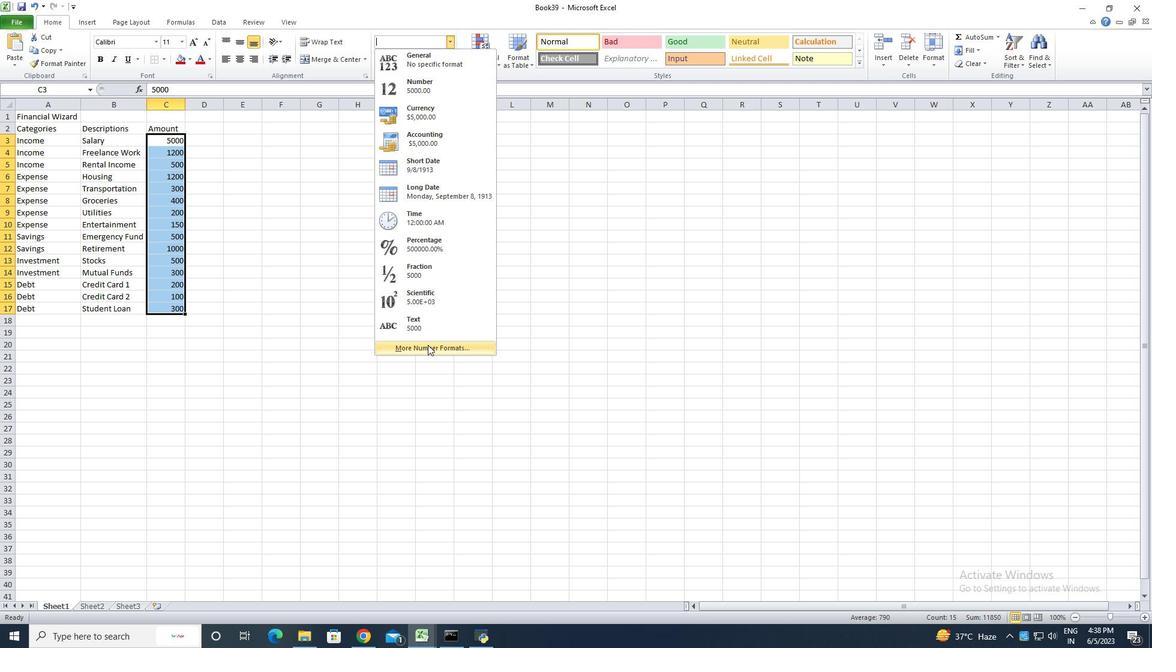 
Action: Mouse pressed left at (429, 345)
Screenshot: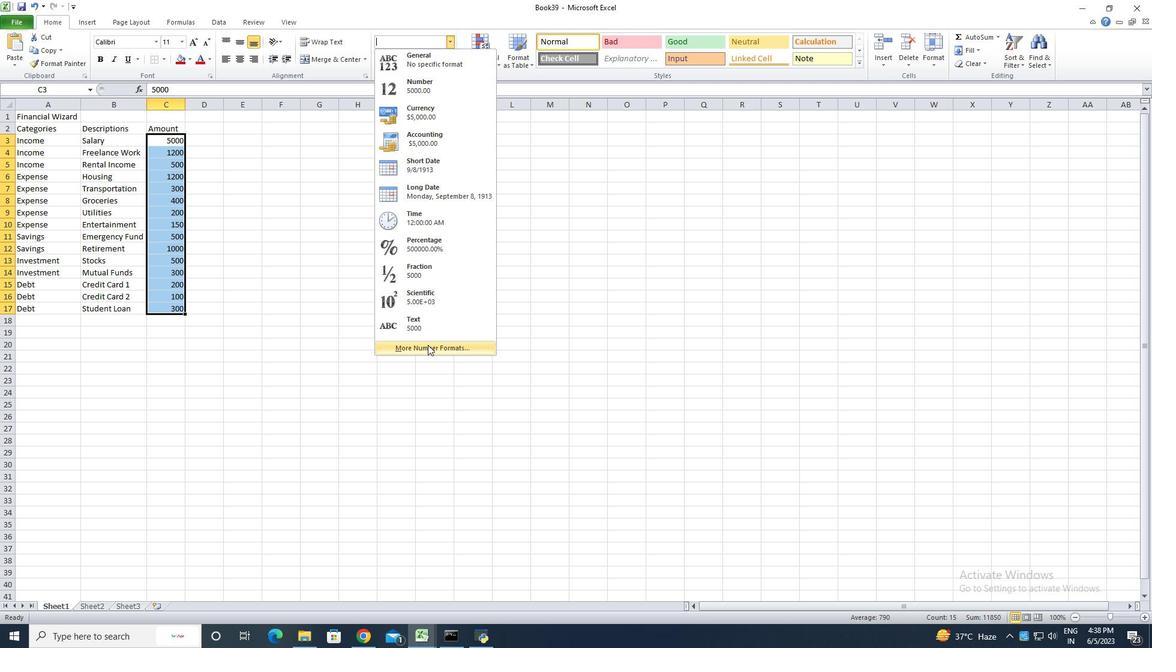 
Action: Mouse moved to (186, 224)
Screenshot: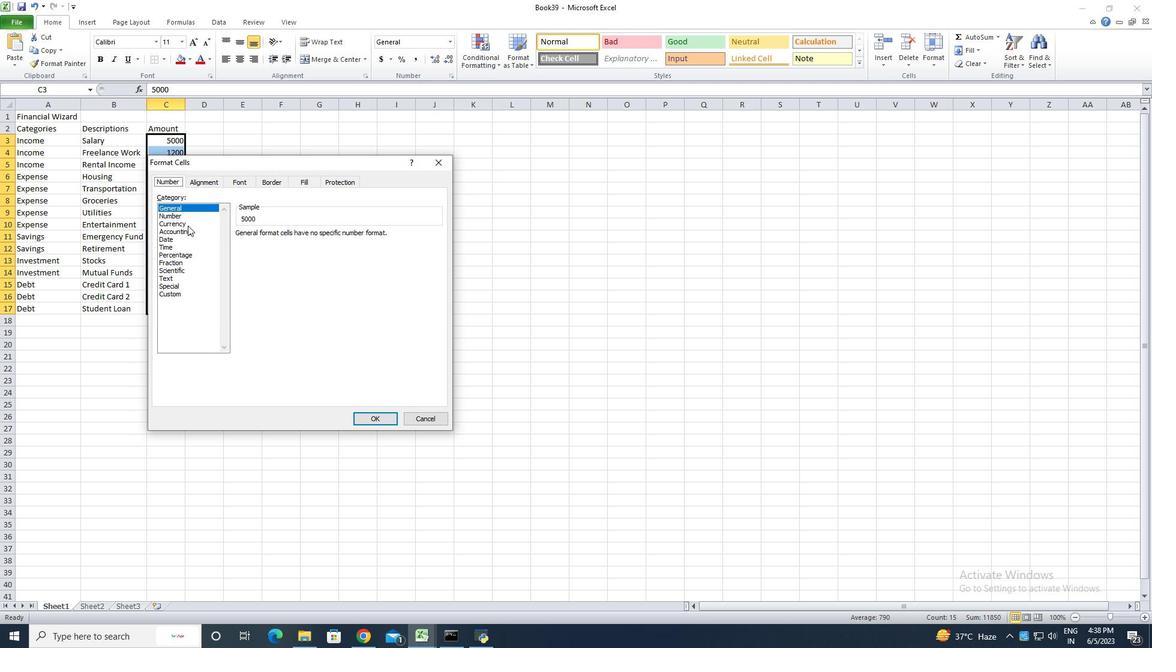 
Action: Mouse pressed left at (186, 224)
Screenshot: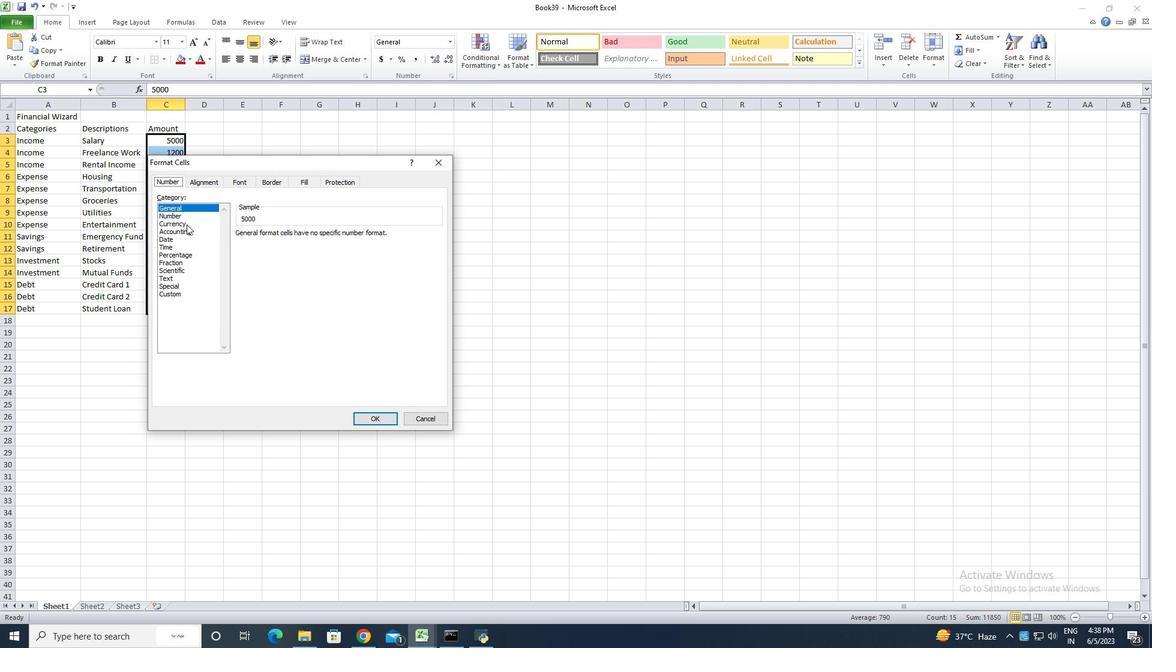 
Action: Mouse moved to (315, 236)
Screenshot: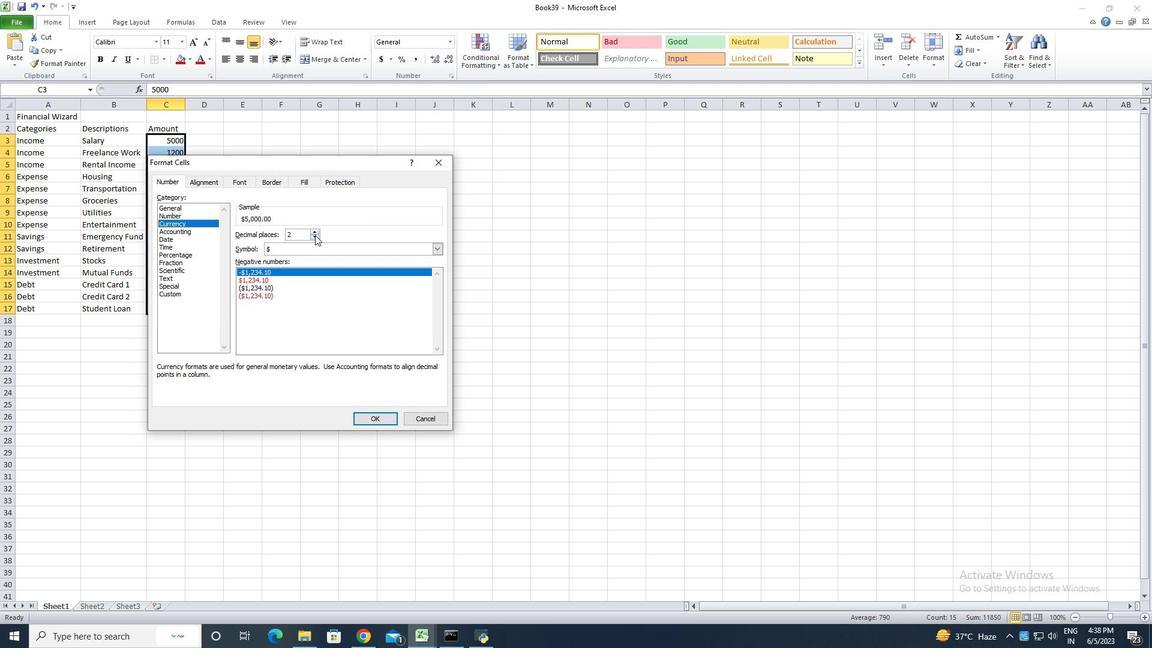 
Action: Mouse pressed left at (315, 236)
Screenshot: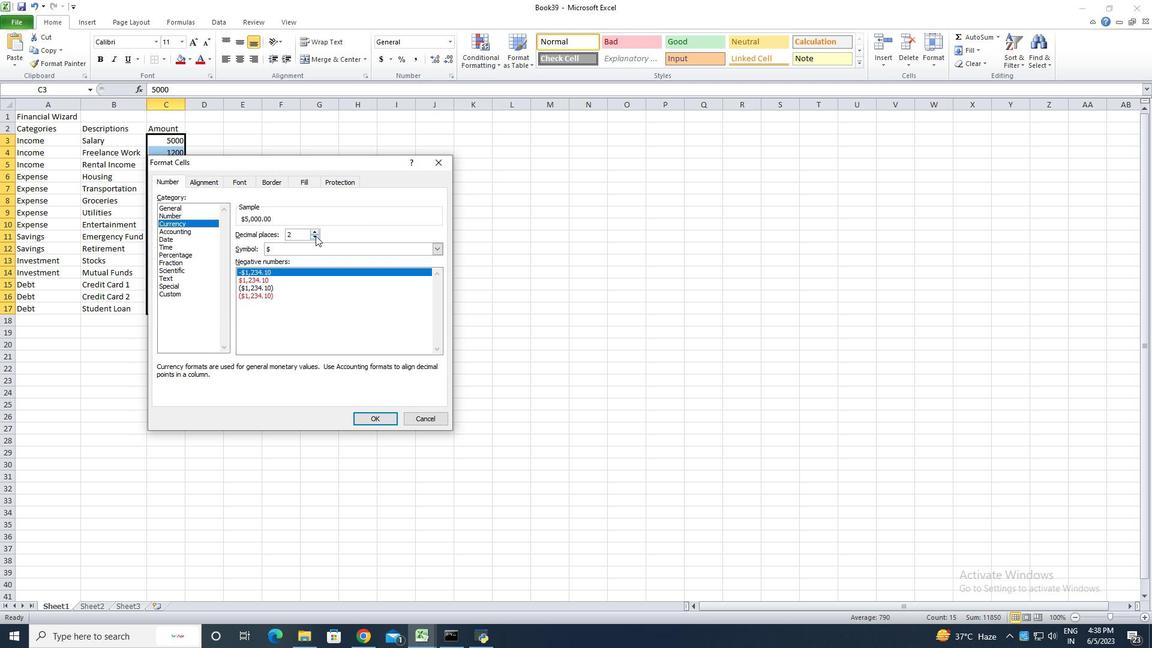 
Action: Mouse pressed left at (315, 236)
Screenshot: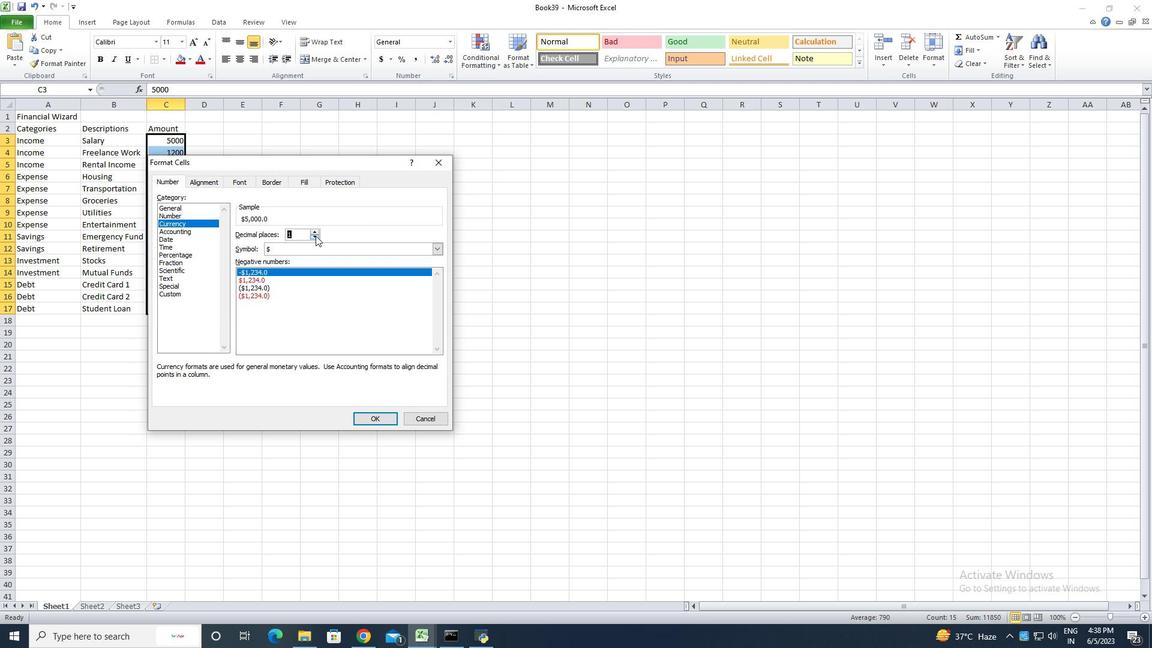 
Action: Mouse moved to (369, 420)
Screenshot: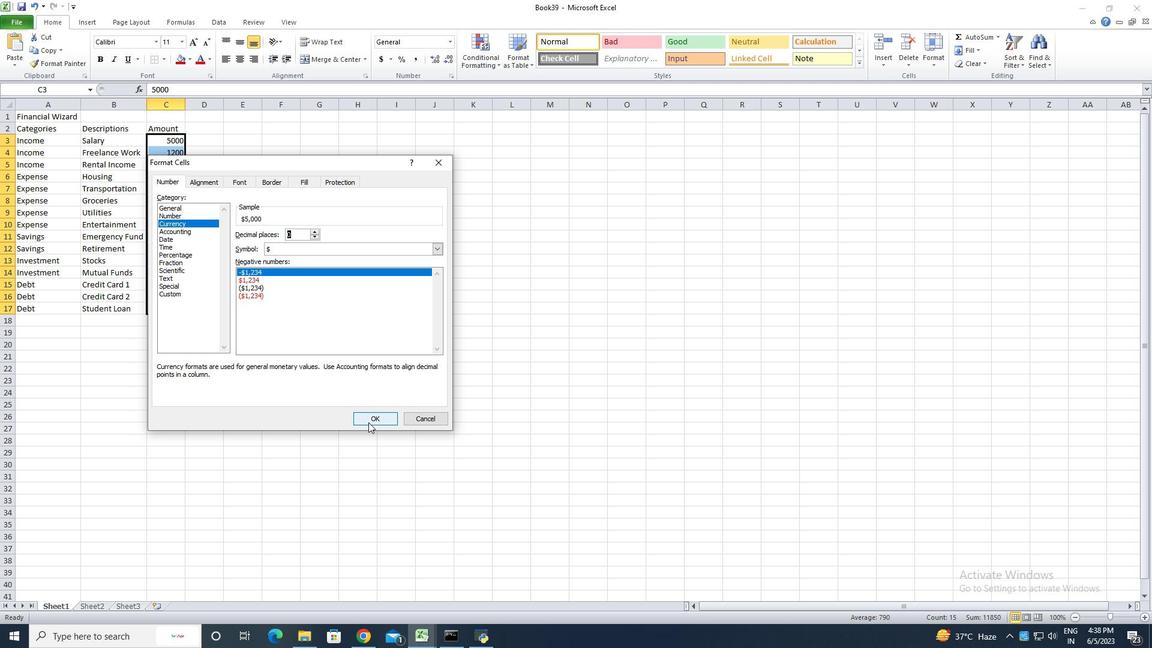 
Action: Mouse pressed left at (369, 420)
Screenshot: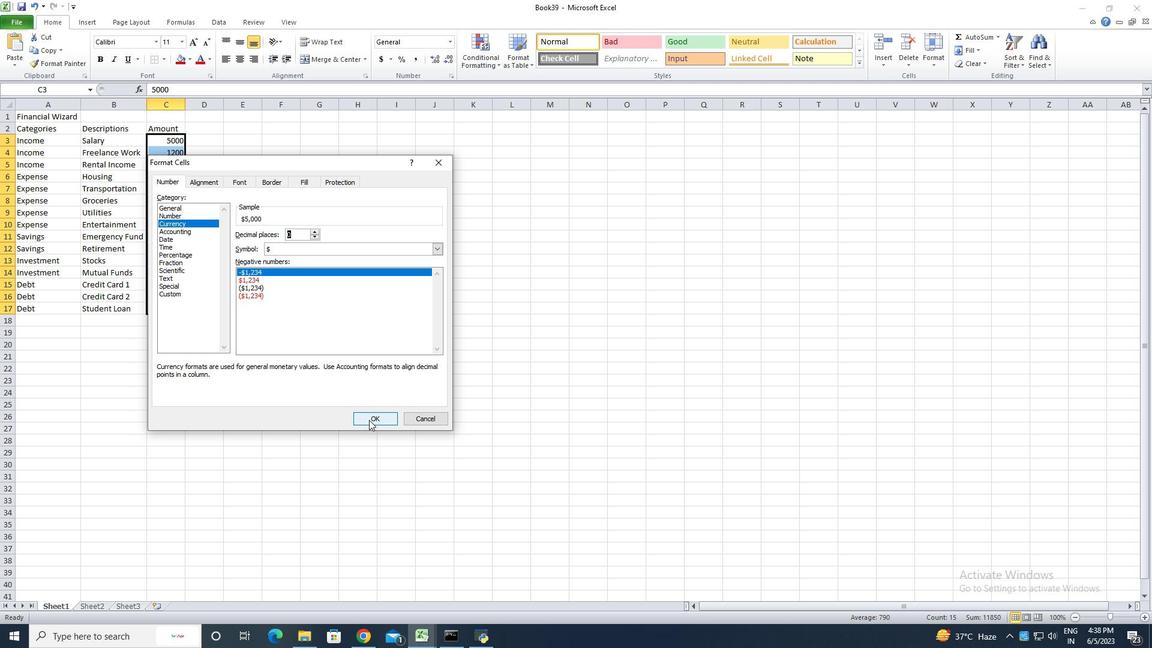 
Action: Mouse moved to (255, 324)
Screenshot: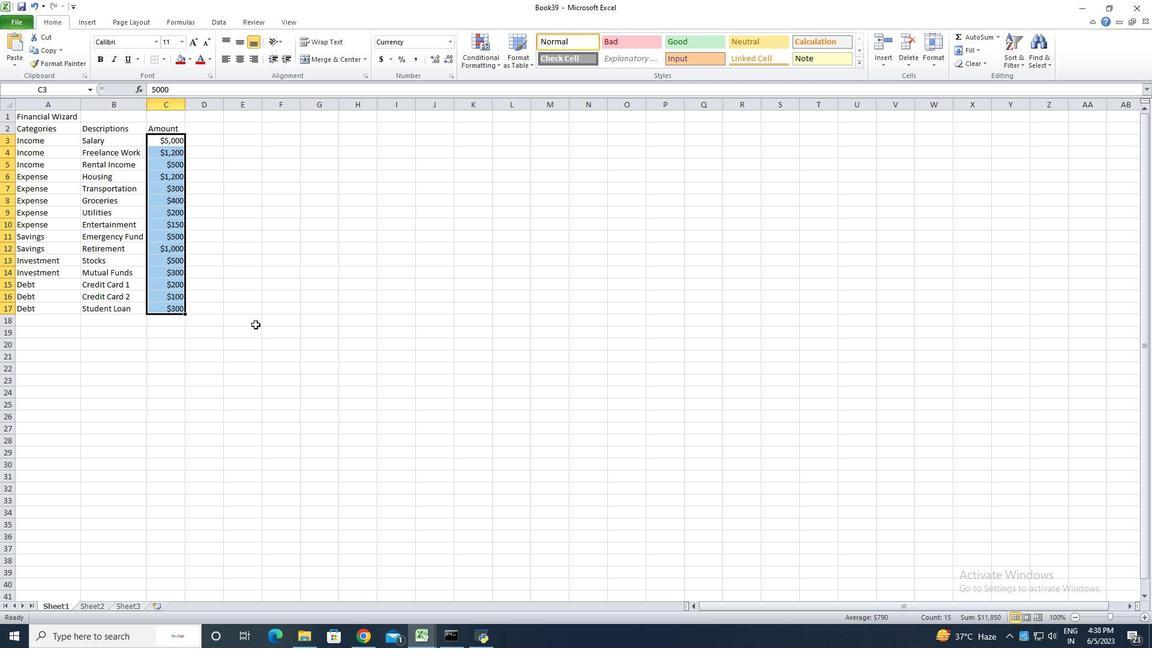 
Action: Mouse pressed left at (255, 324)
Screenshot: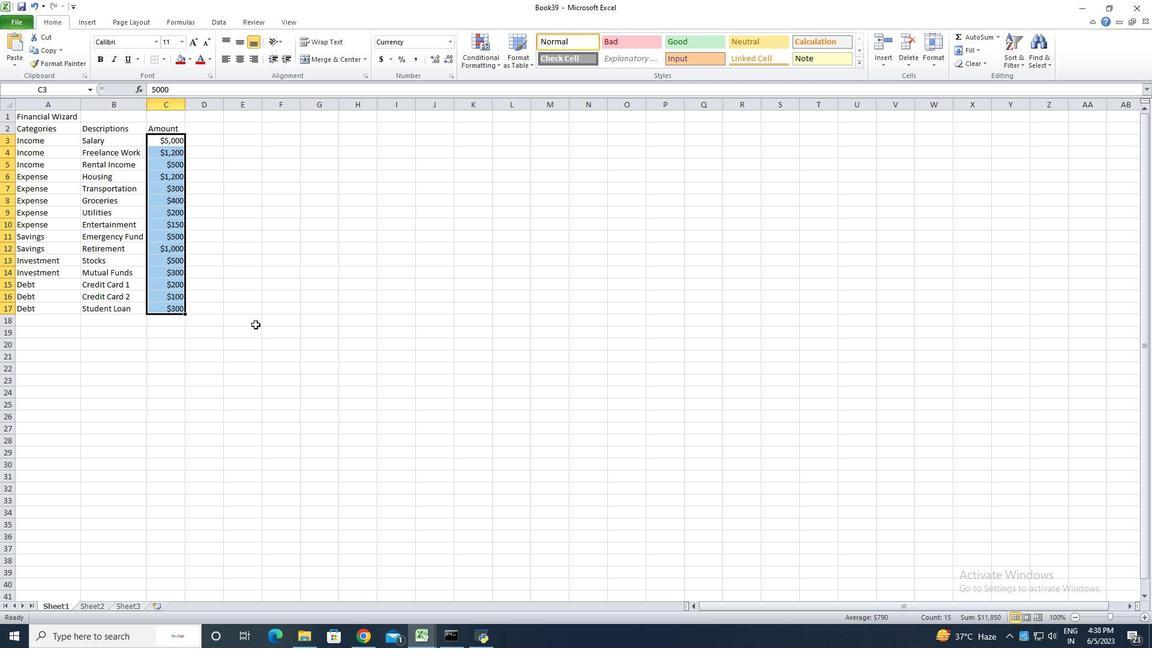 
Action: Mouse moved to (185, 104)
Screenshot: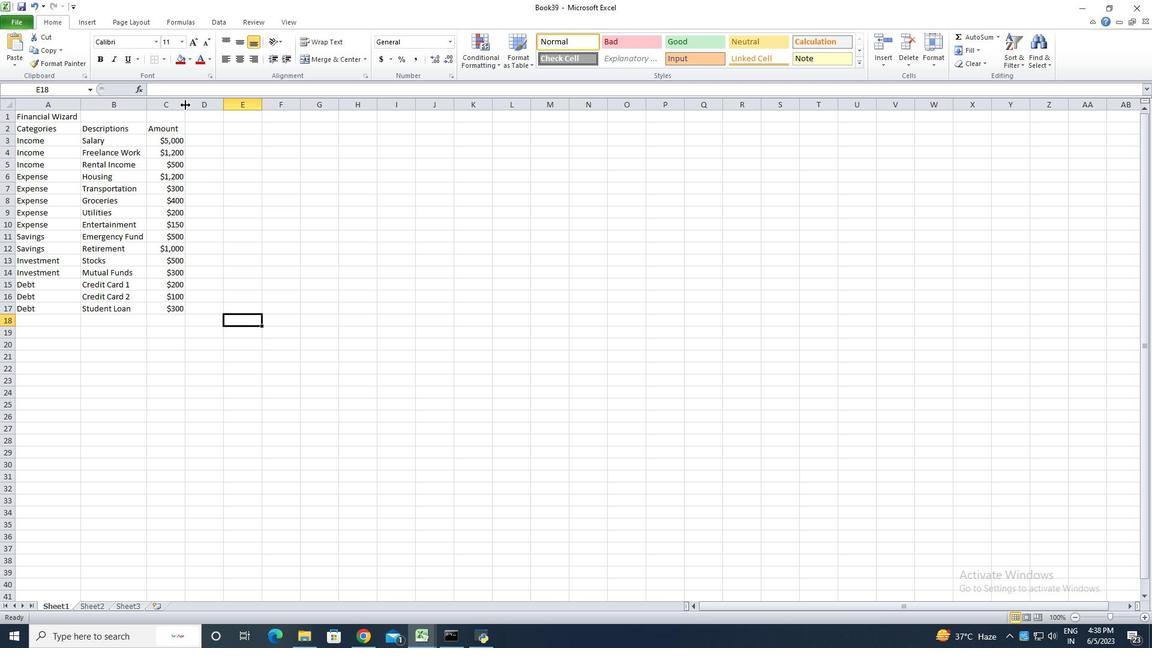 
Action: Mouse pressed left at (185, 104)
Screenshot: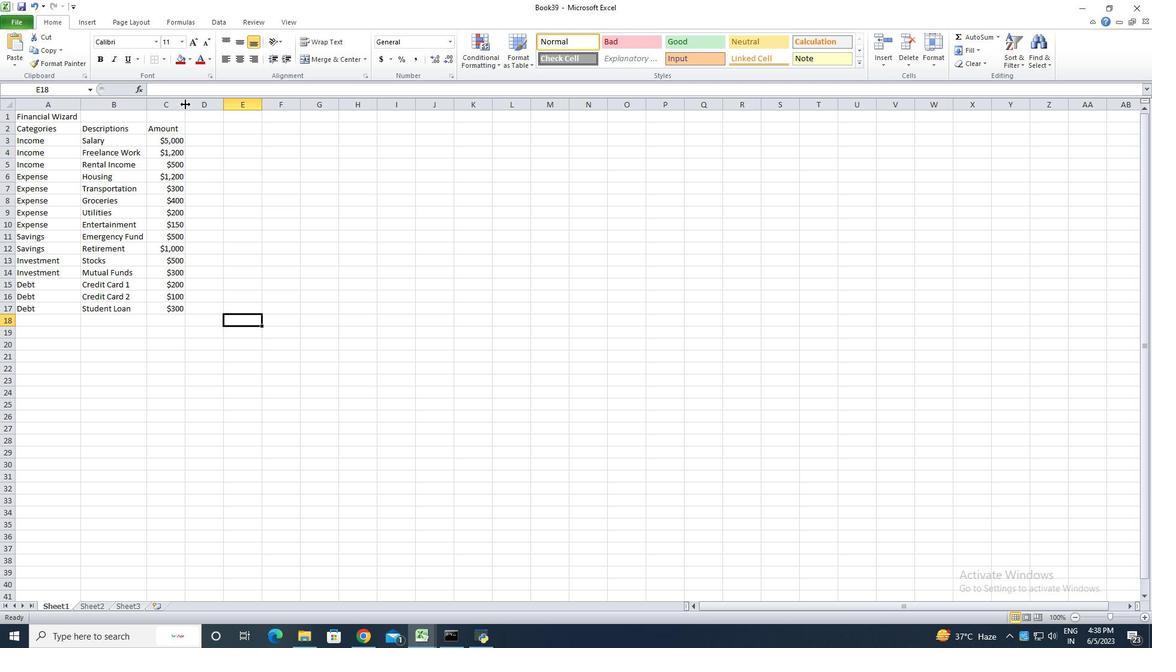
Action: Mouse pressed left at (185, 104)
Screenshot: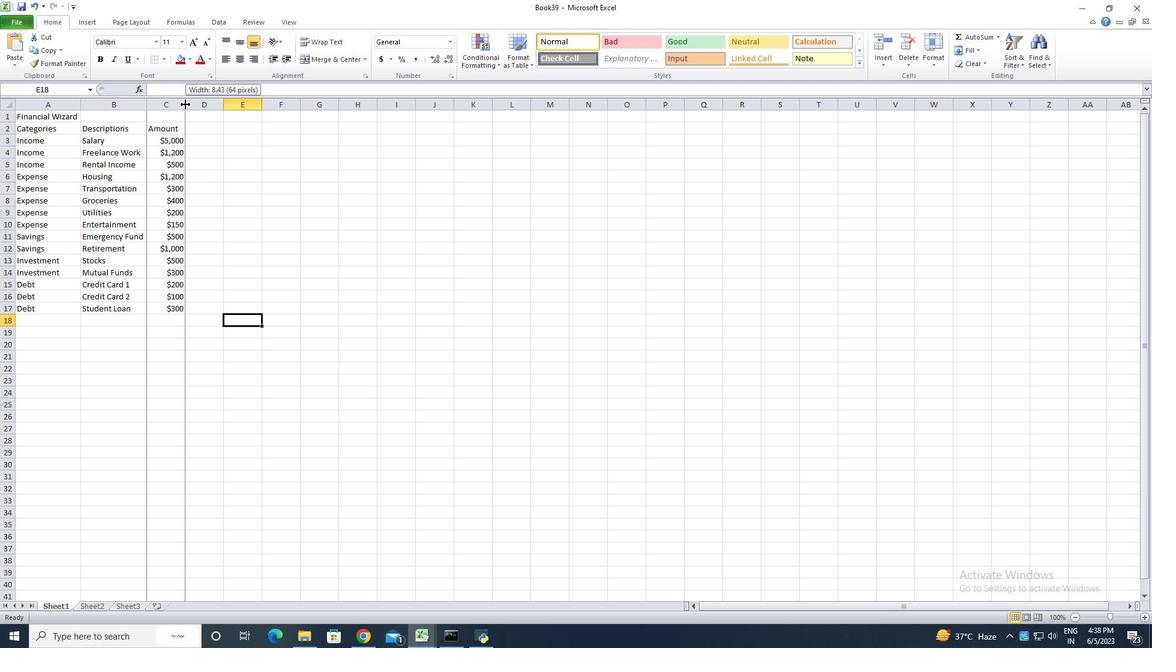 
Action: Mouse moved to (54, 116)
Screenshot: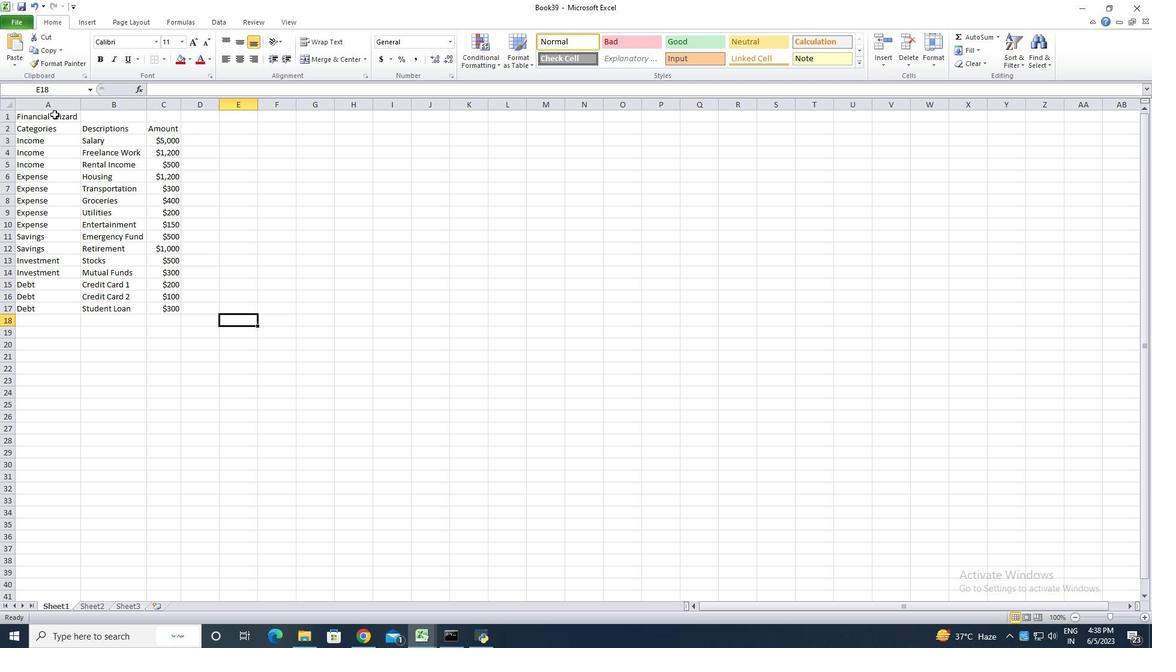 
Action: Mouse pressed left at (54, 116)
Screenshot: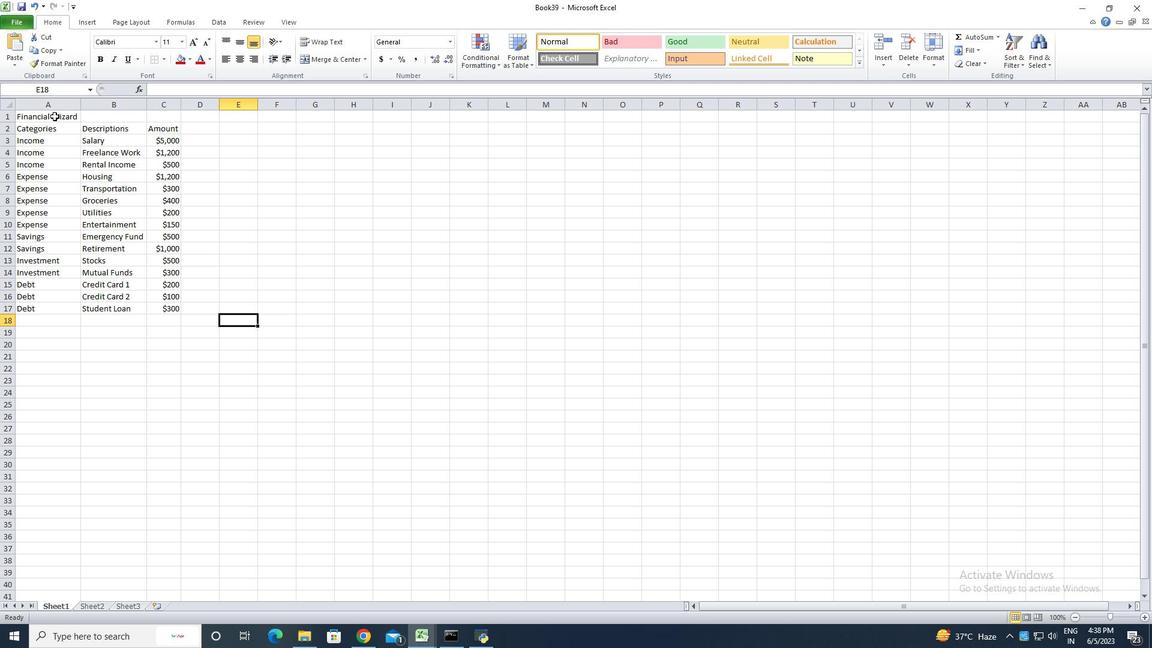 
Action: Mouse moved to (327, 60)
Screenshot: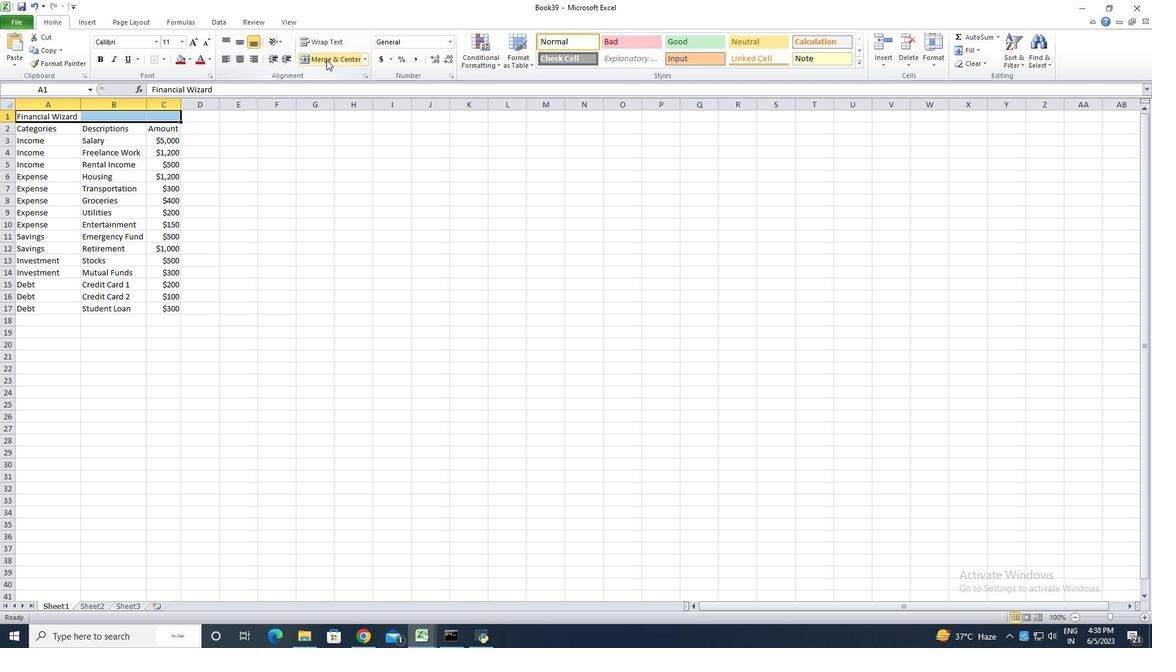 
Action: Mouse pressed left at (327, 60)
Screenshot: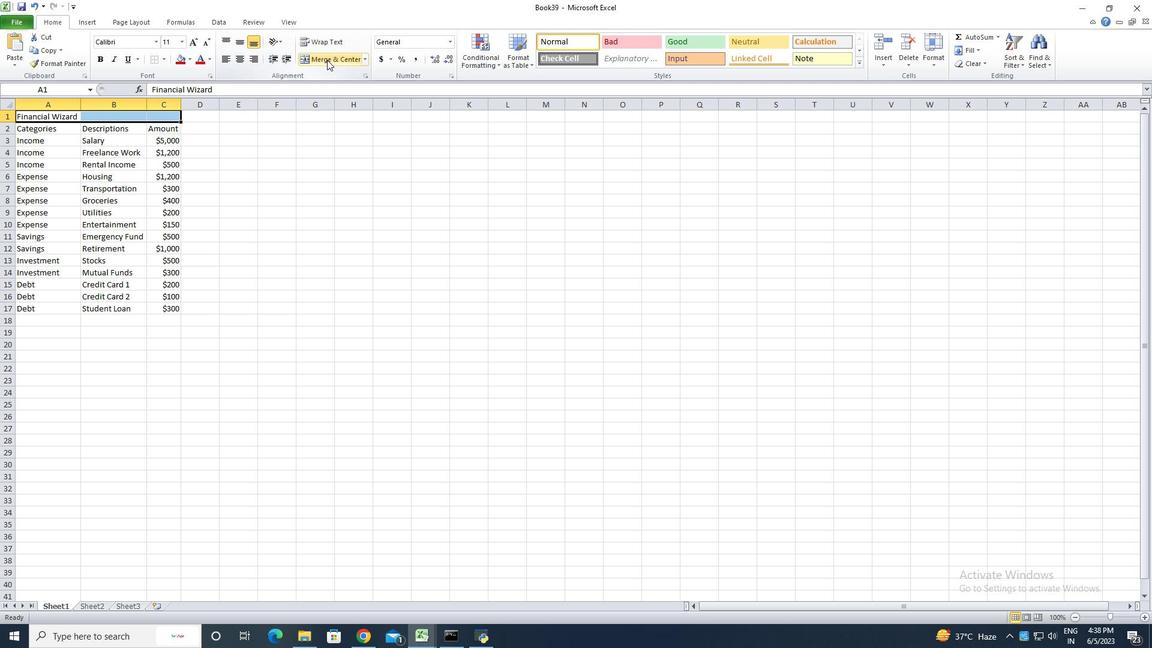 
Action: Mouse moved to (19, 22)
Screenshot: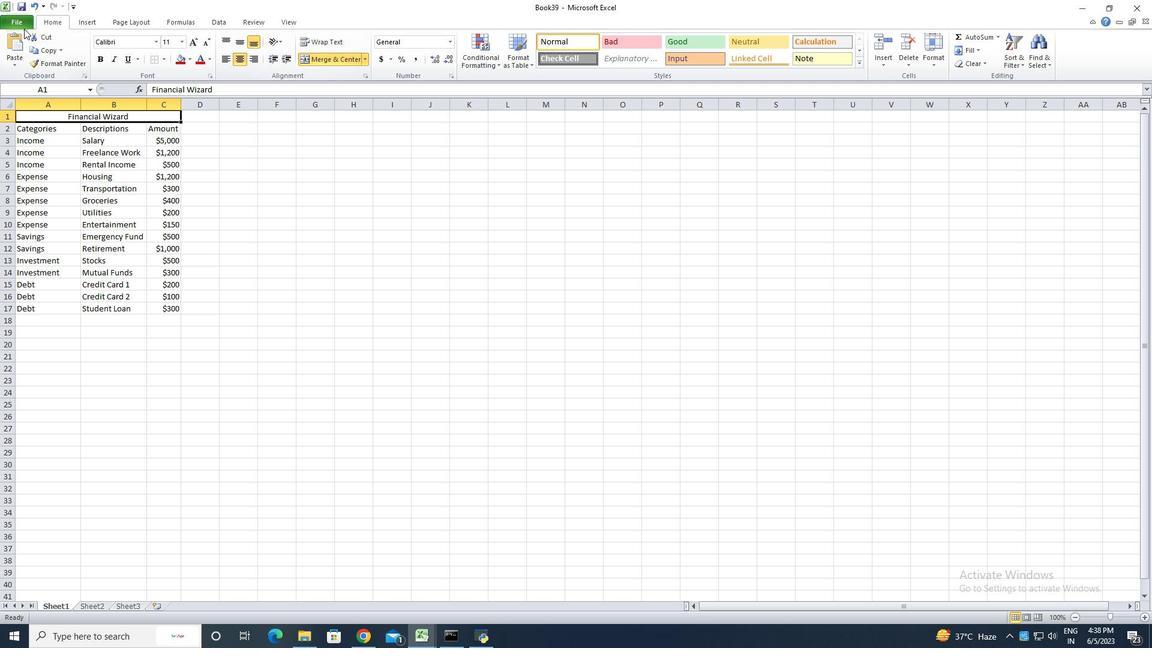 
Action: Mouse pressed left at (19, 22)
Screenshot: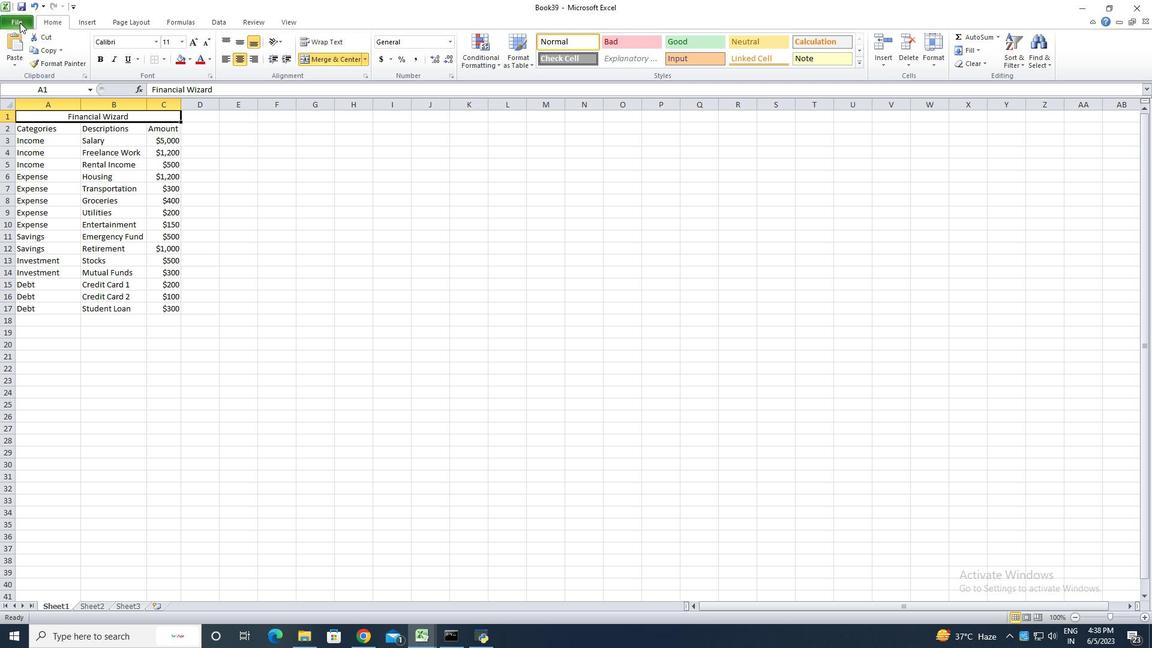 
Action: Mouse moved to (25, 54)
Screenshot: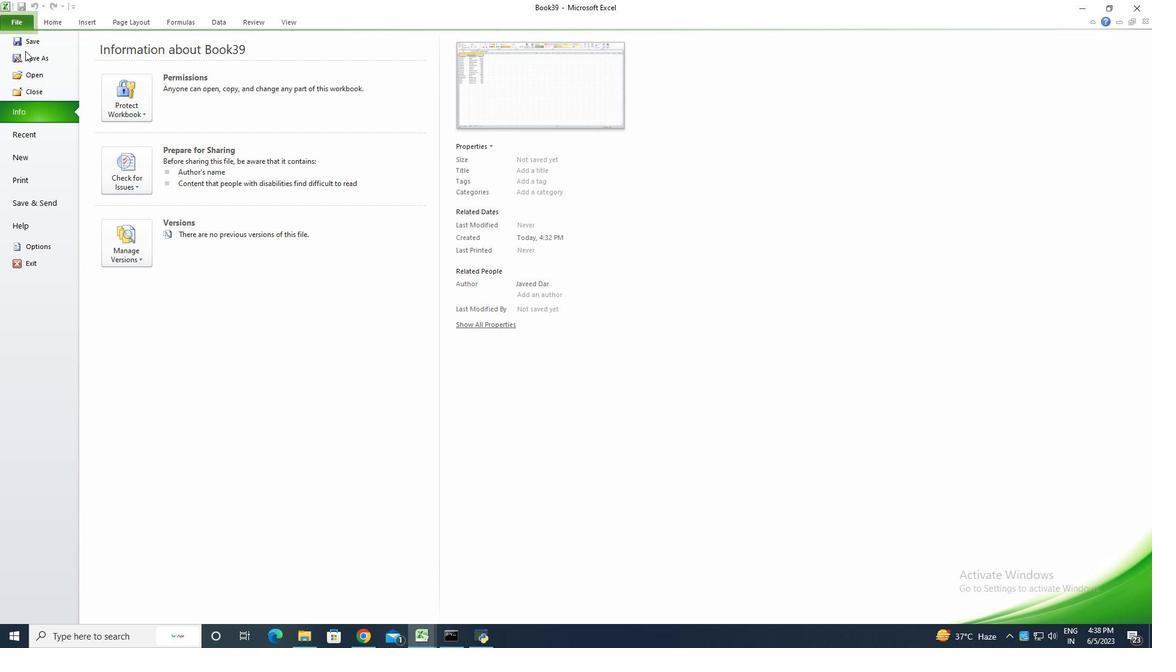 
Action: Mouse pressed left at (25, 54)
Screenshot: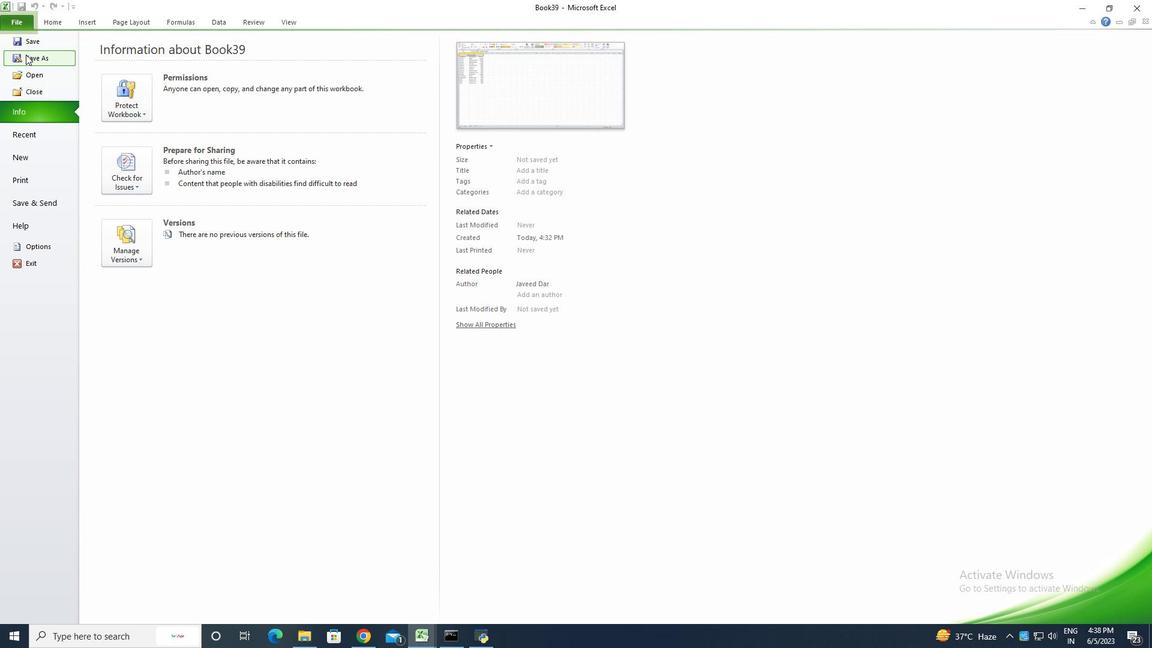 
Action: Mouse moved to (26, 55)
Screenshot: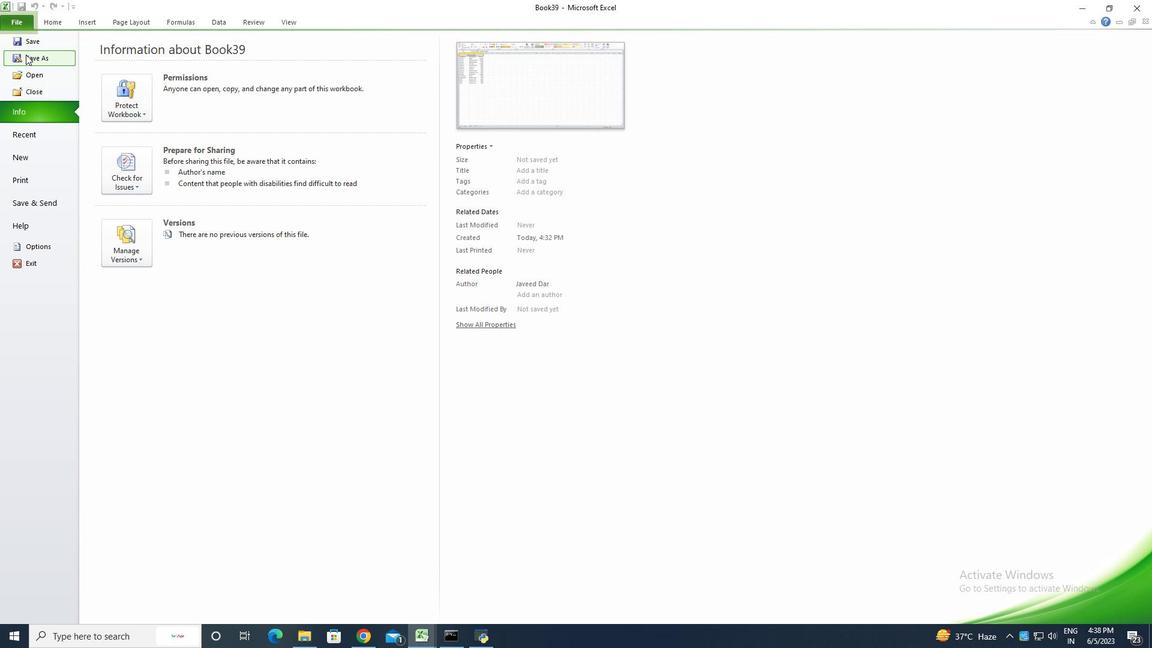 
Action: Key pressed <Key.shift><Key.shift><Key.shift>Excel<Key.space><Key.shift>Workbook<Key.space><Key.shift>Document
Screenshot: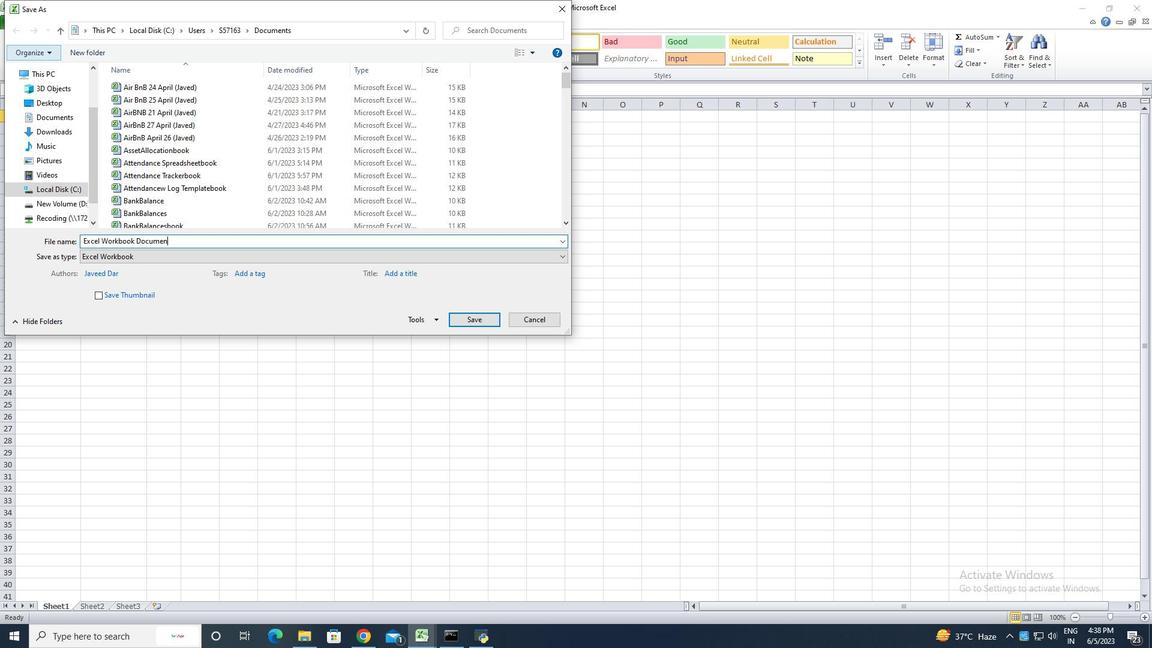 
Action: Mouse moved to (456, 320)
Screenshot: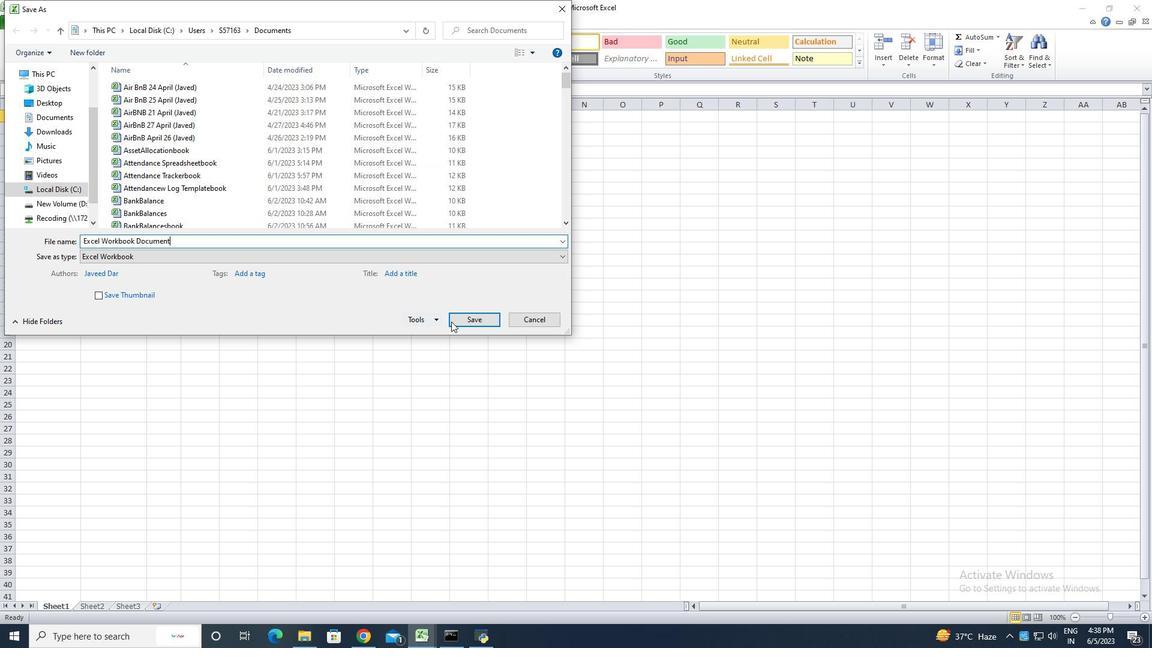 
Action: Mouse pressed left at (456, 320)
Screenshot: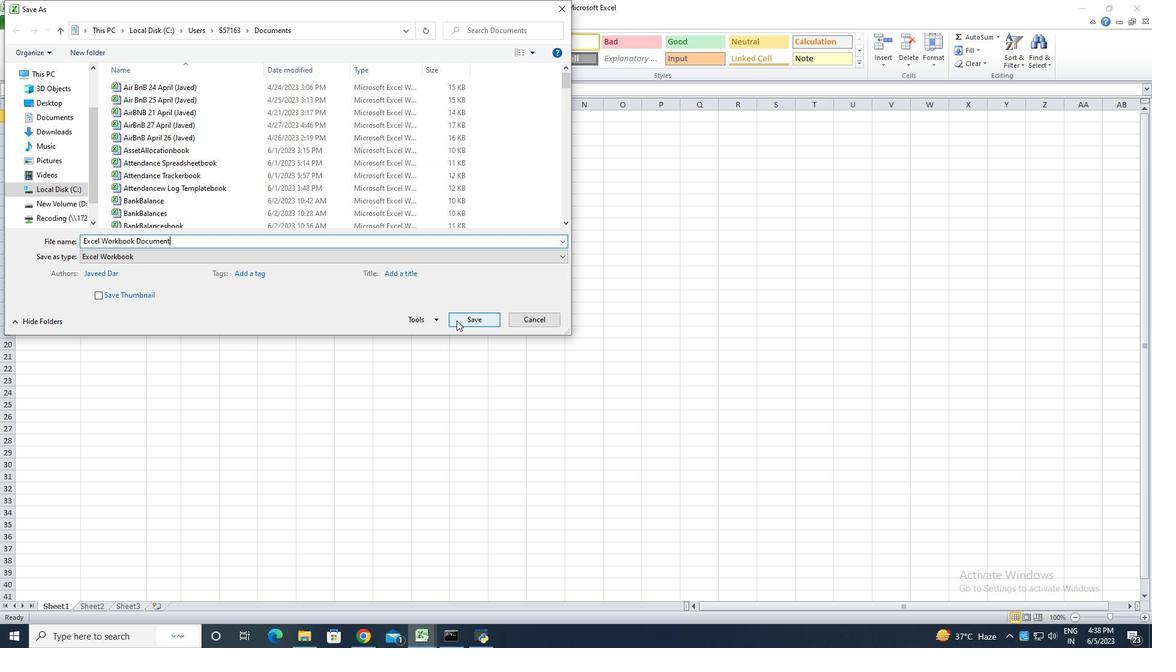 
Action: Mouse moved to (457, 320)
Screenshot: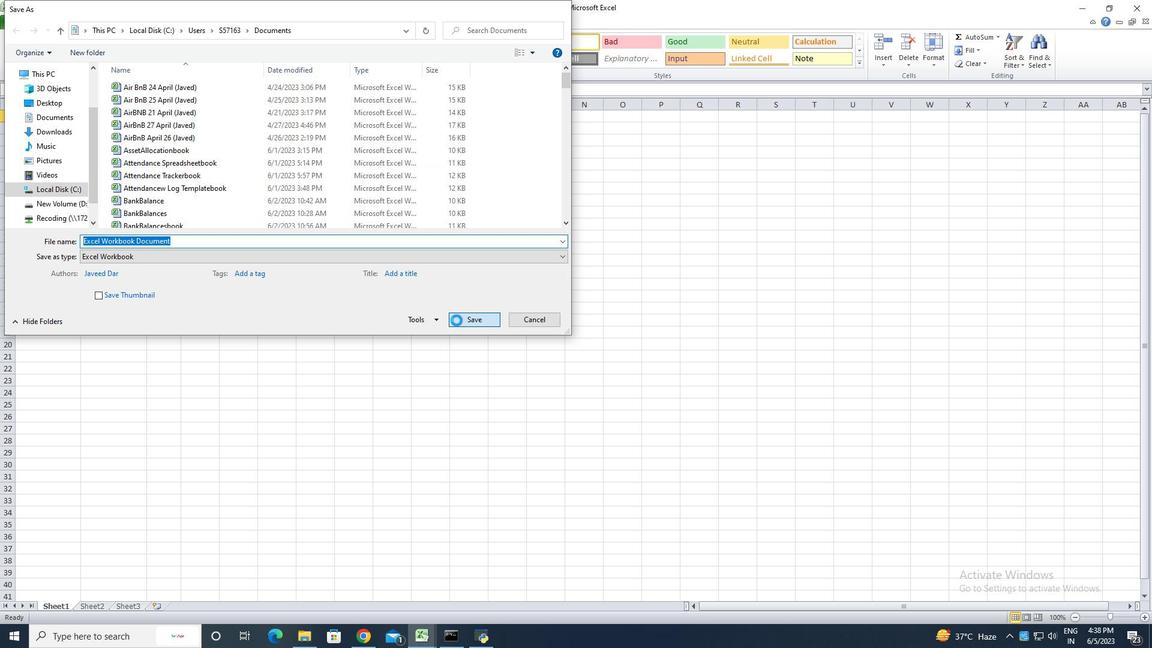 
Action: Key pressed ctrl+S
Screenshot: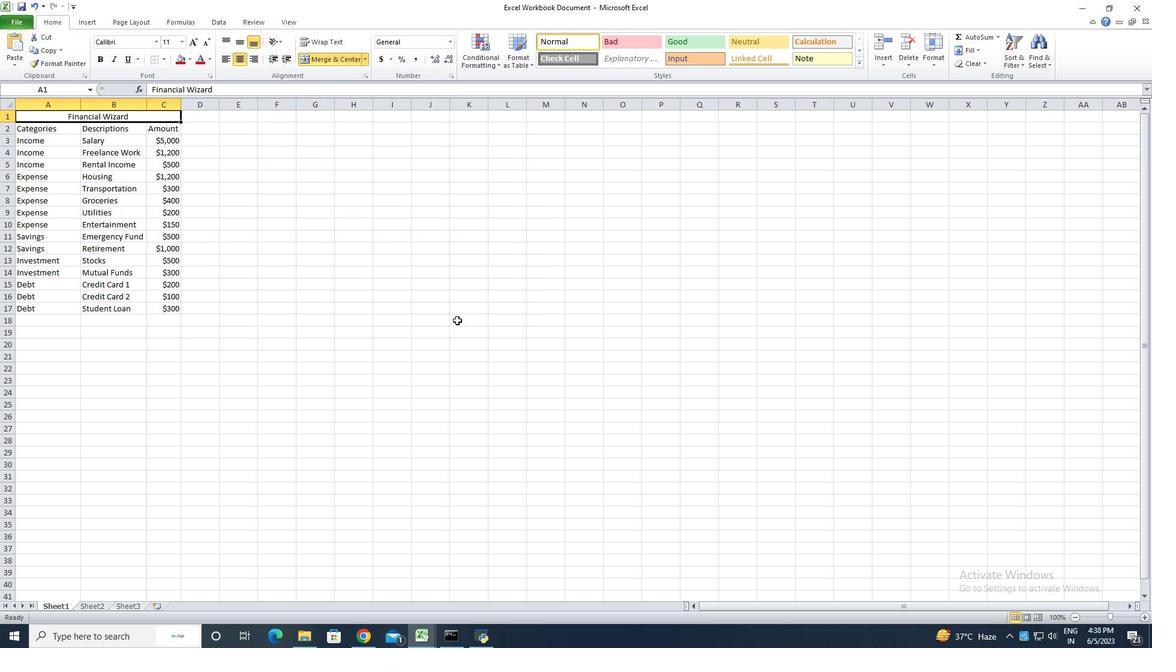 
